 Task: For heading Arial Rounded MT Bold with Underline.  font size for heading26,  'Change the font style of data to'Browallia New.  and font size to 18,  Change the alignment of both headline & data to Align middle & Align Text left.  In the sheet  Financial Worksheet Templatebook
Action: Mouse moved to (92, 121)
Screenshot: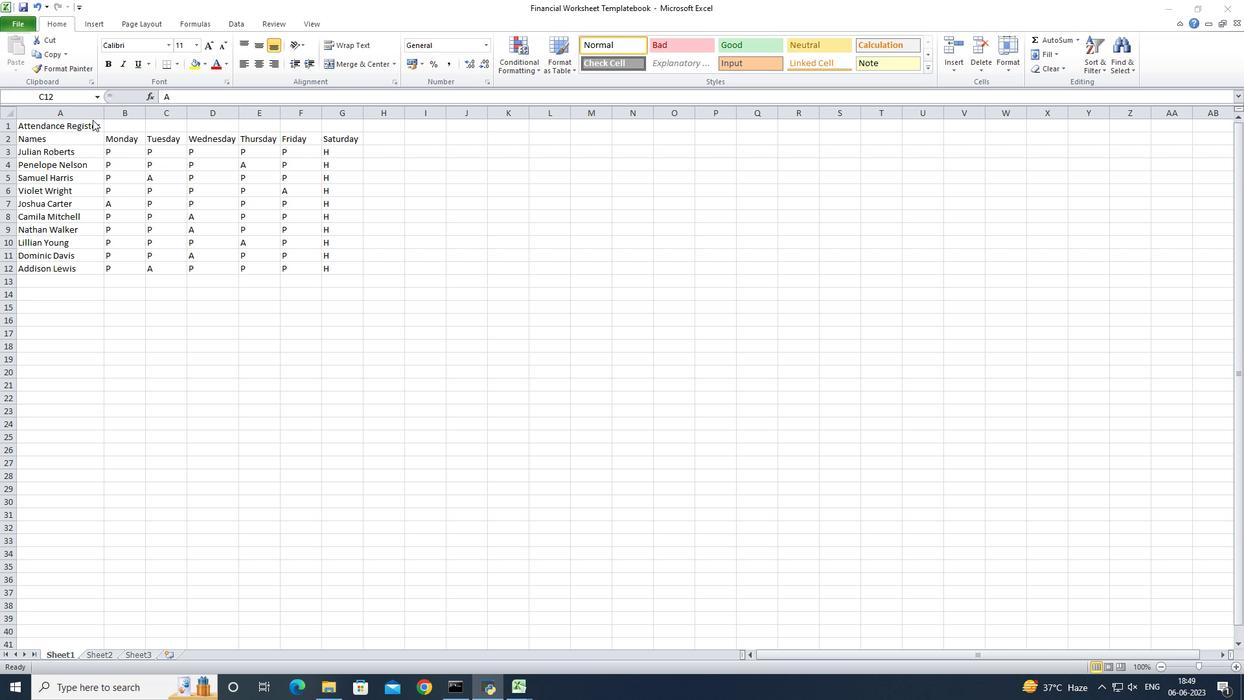 
Action: Mouse pressed left at (92, 121)
Screenshot: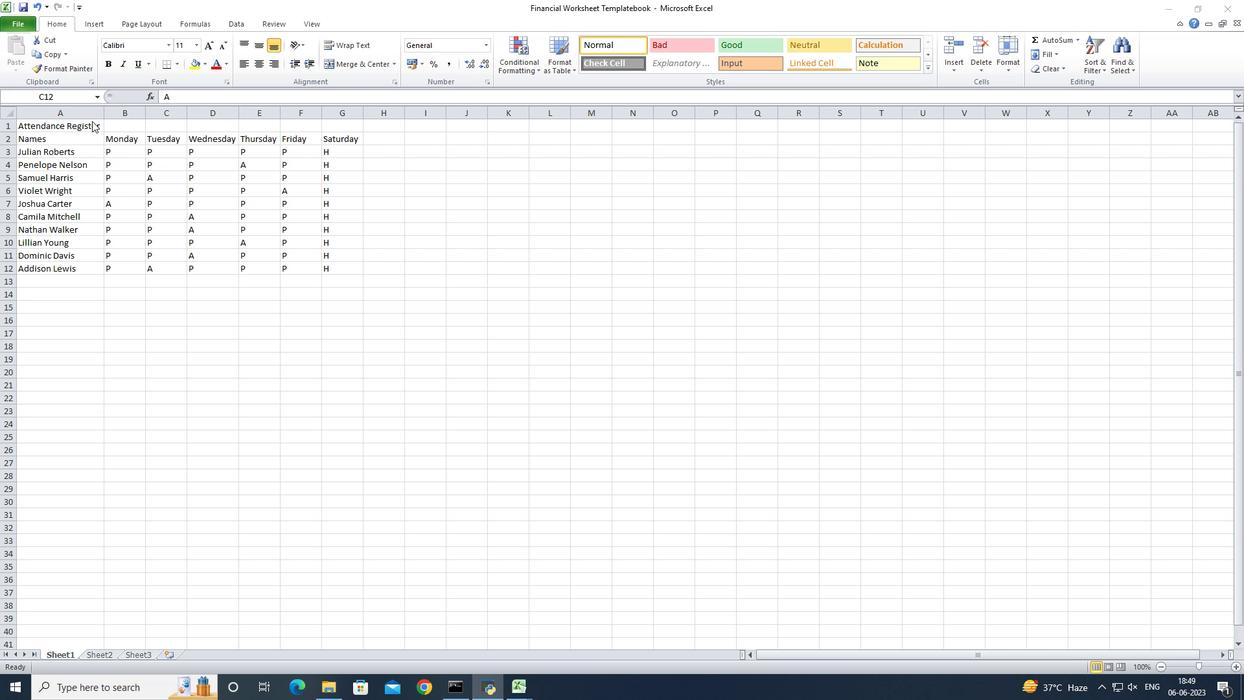 
Action: Mouse moved to (89, 125)
Screenshot: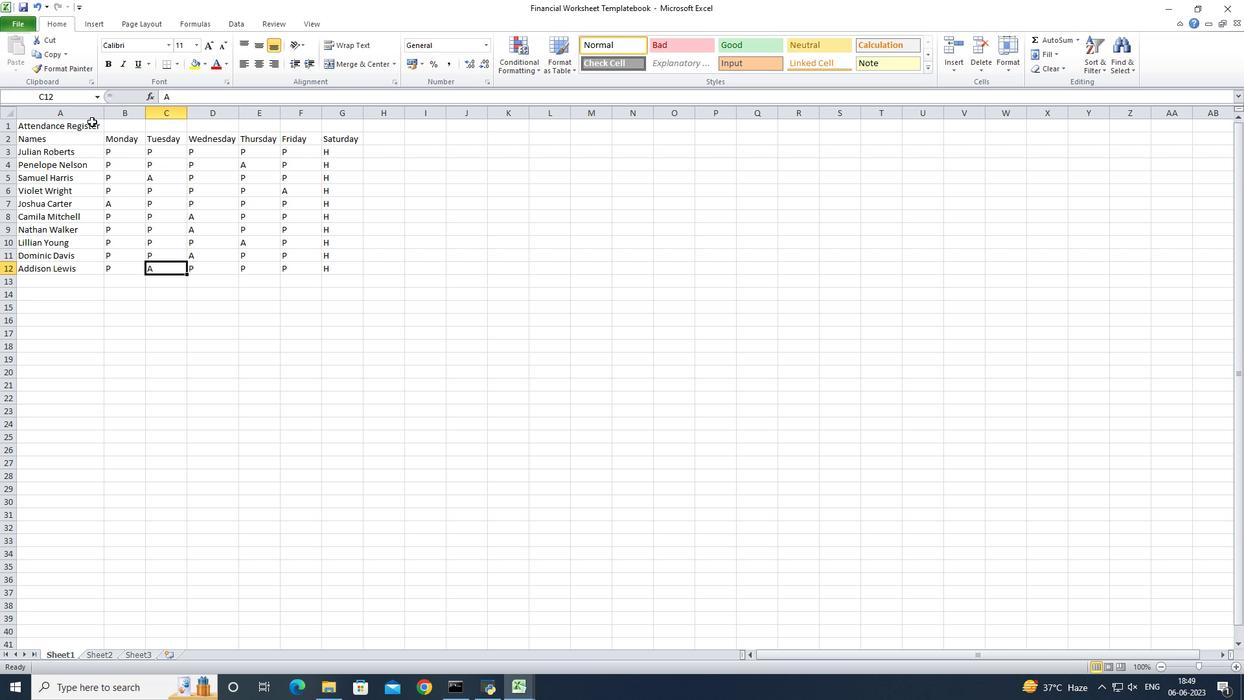 
Action: Mouse pressed left at (89, 125)
Screenshot: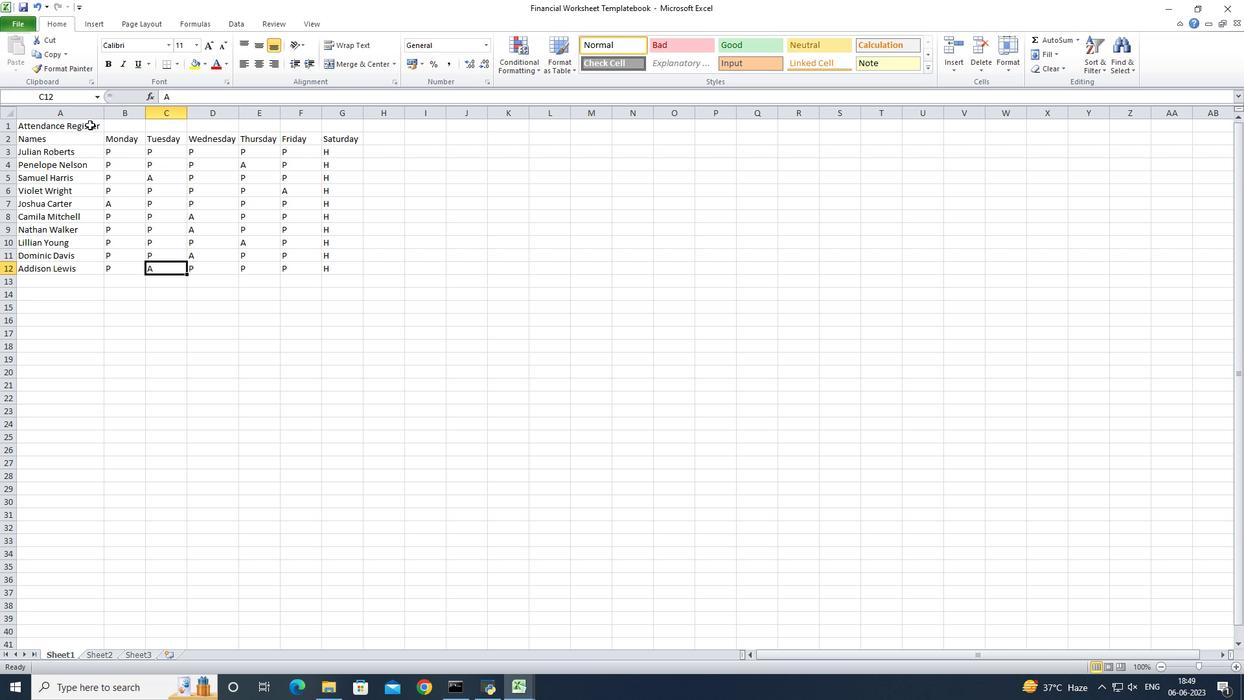 
Action: Mouse moved to (168, 47)
Screenshot: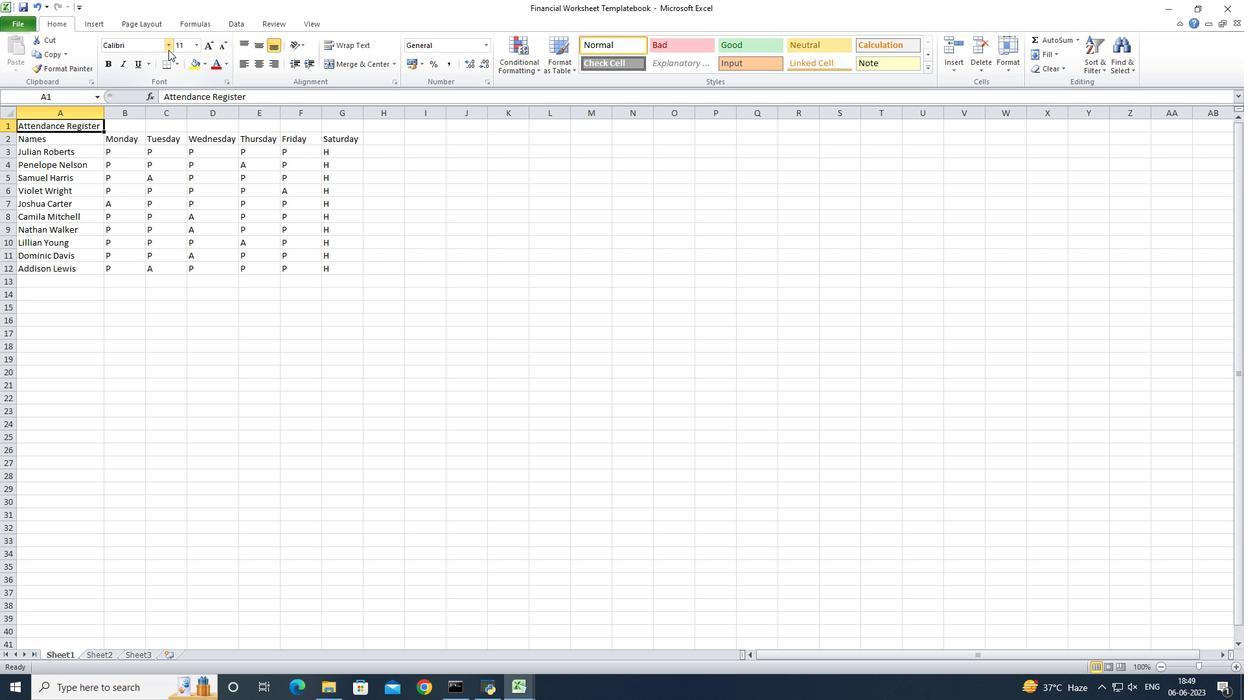 
Action: Mouse pressed left at (168, 47)
Screenshot: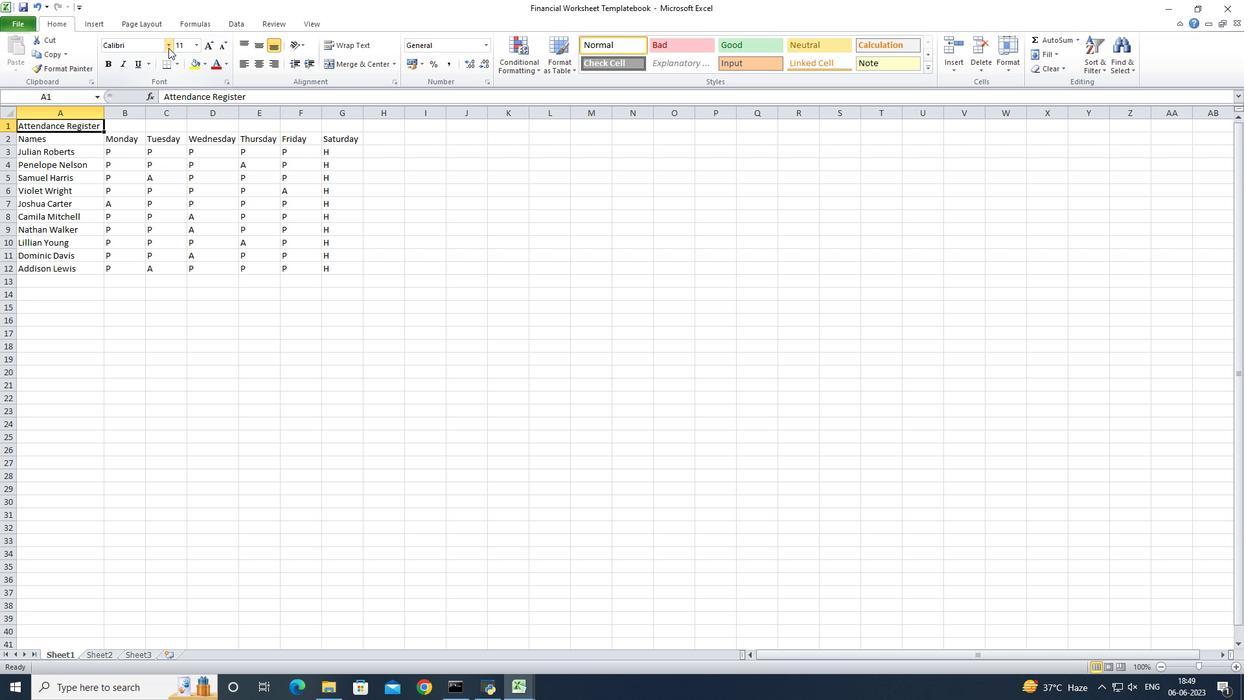 
Action: Mouse moved to (153, 239)
Screenshot: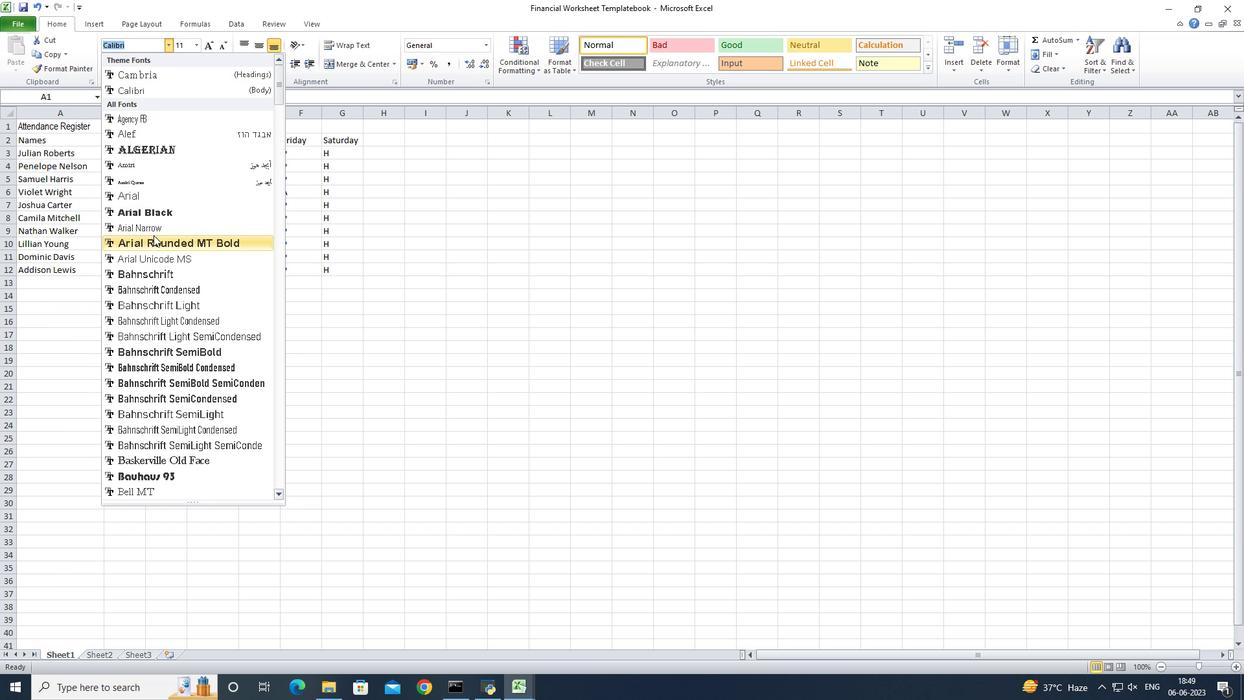 
Action: Mouse pressed left at (153, 239)
Screenshot: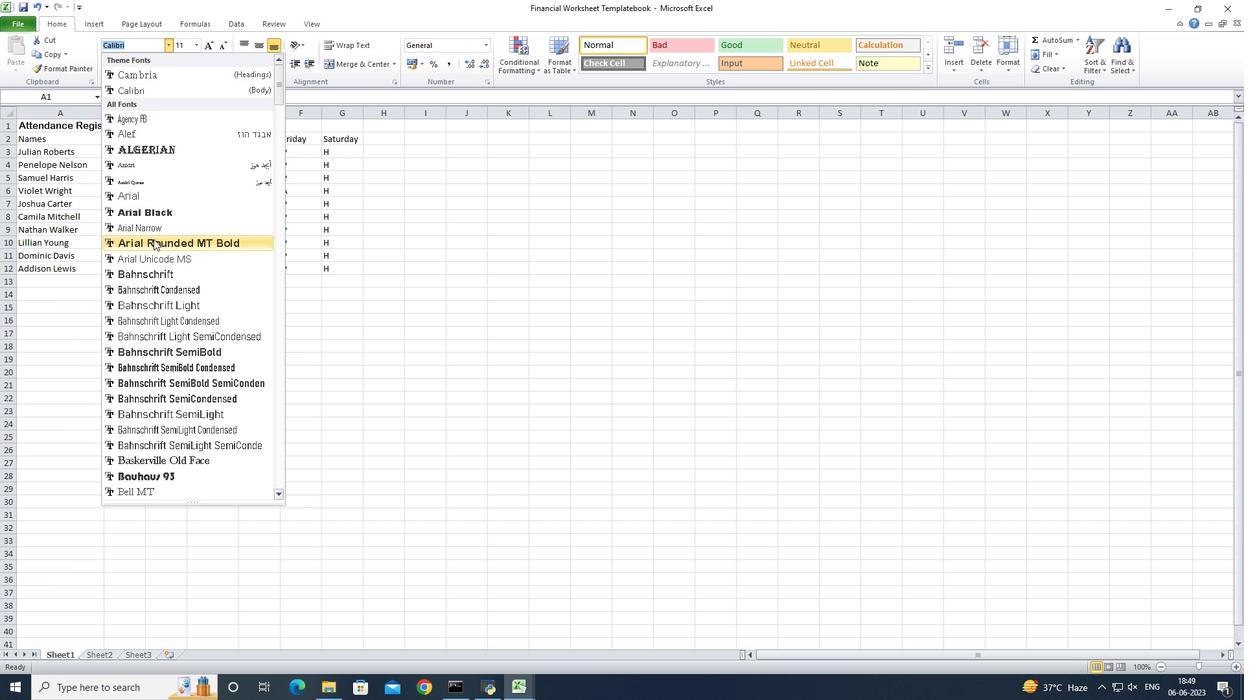 
Action: Mouse moved to (138, 67)
Screenshot: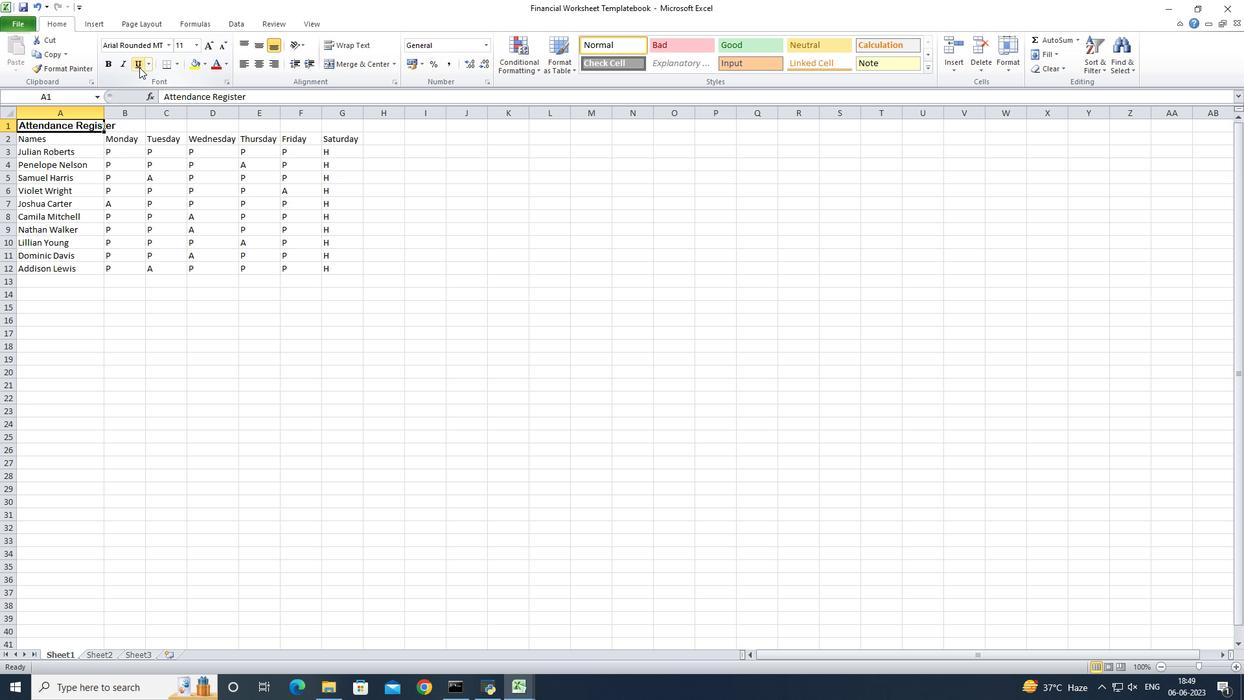 
Action: Mouse pressed left at (138, 67)
Screenshot: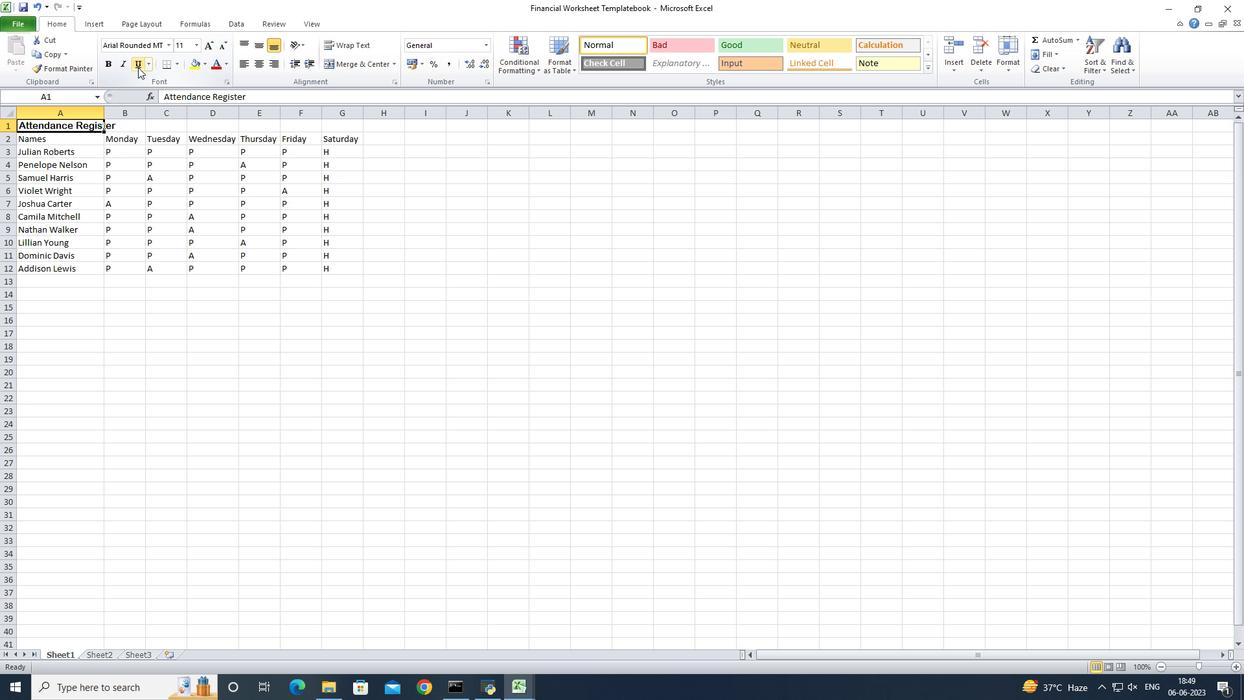 
Action: Mouse moved to (198, 46)
Screenshot: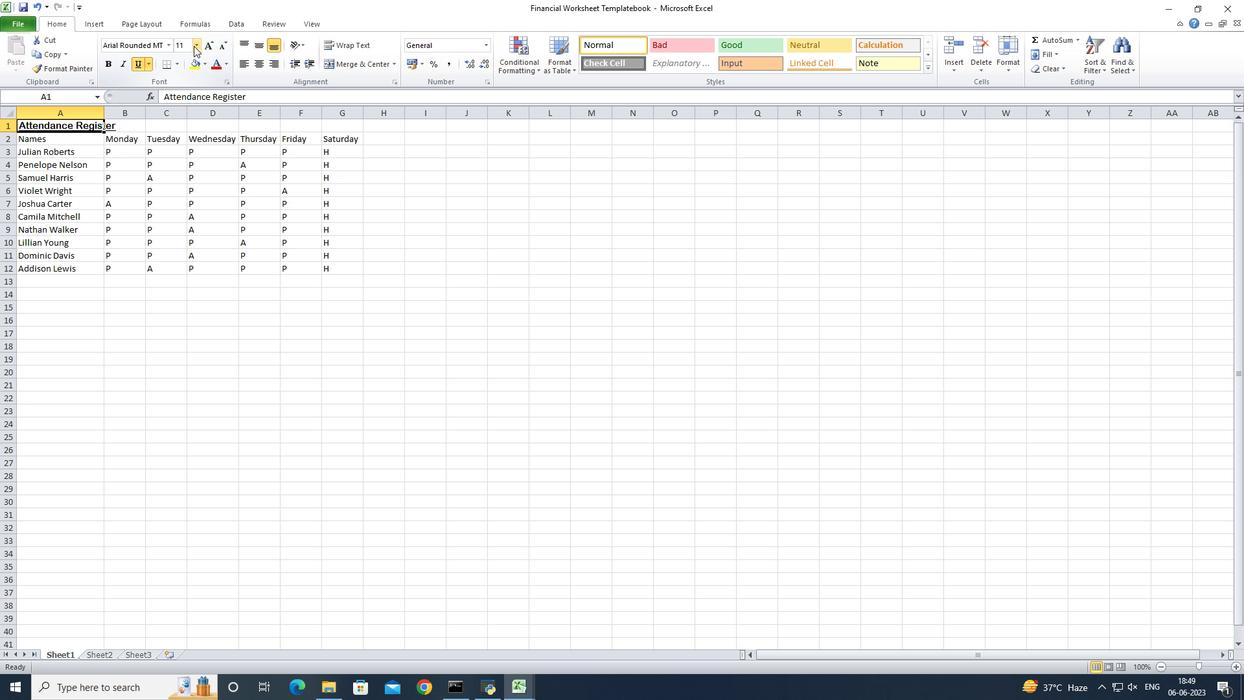 
Action: Mouse pressed left at (198, 46)
Screenshot: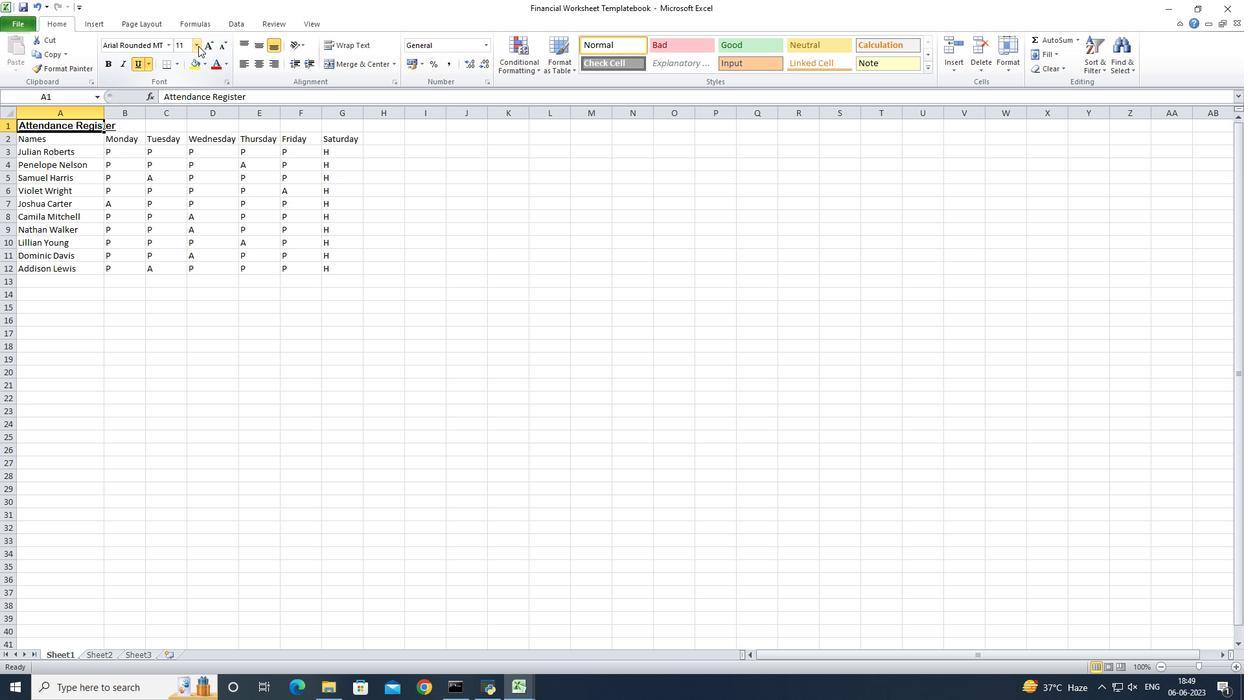 
Action: Mouse moved to (177, 178)
Screenshot: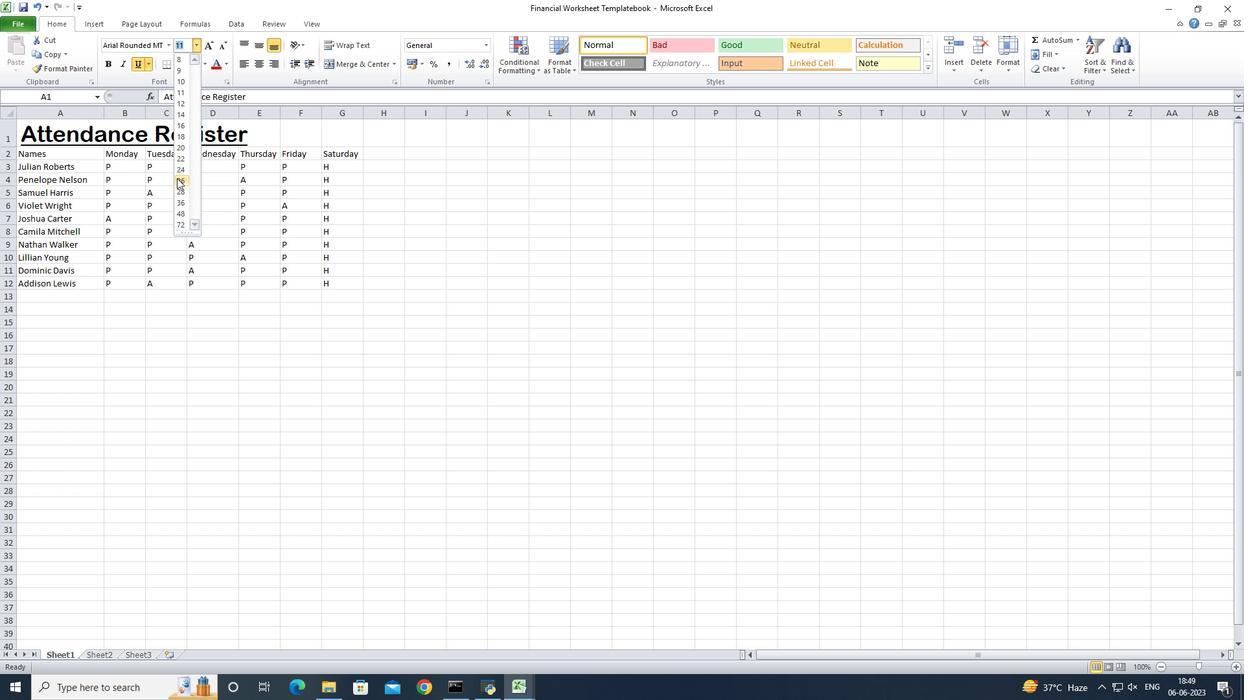 
Action: Mouse pressed left at (177, 178)
Screenshot: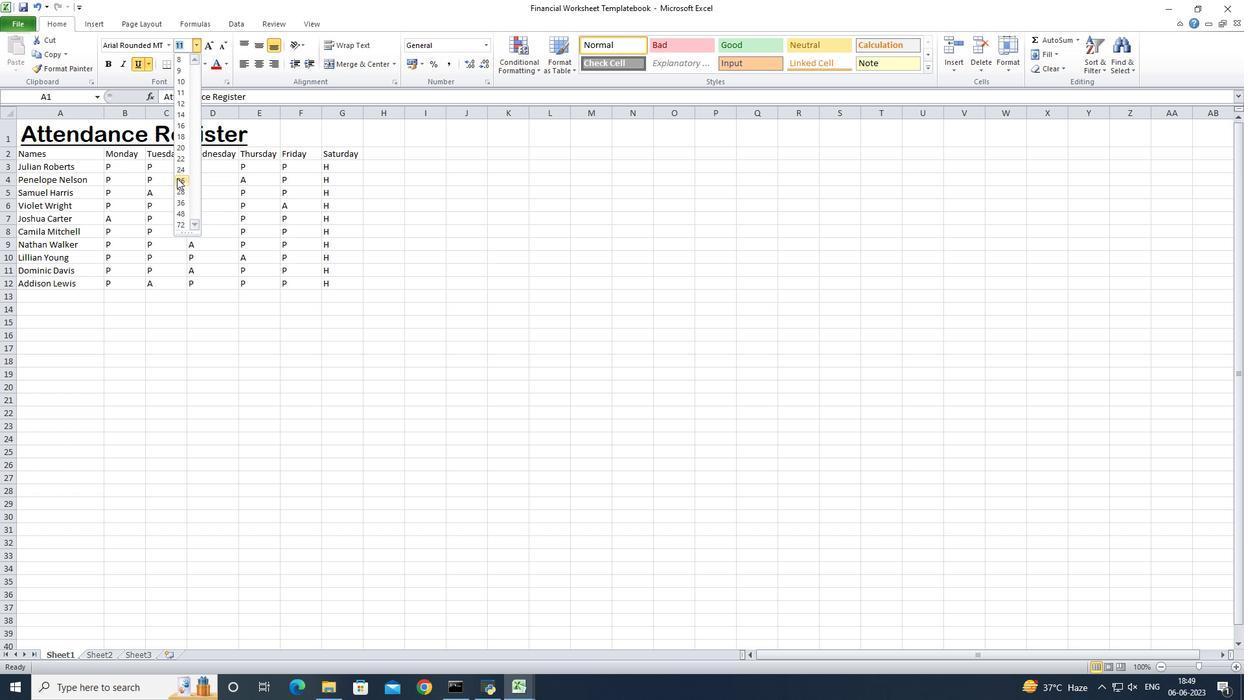 
Action: Mouse moved to (42, 156)
Screenshot: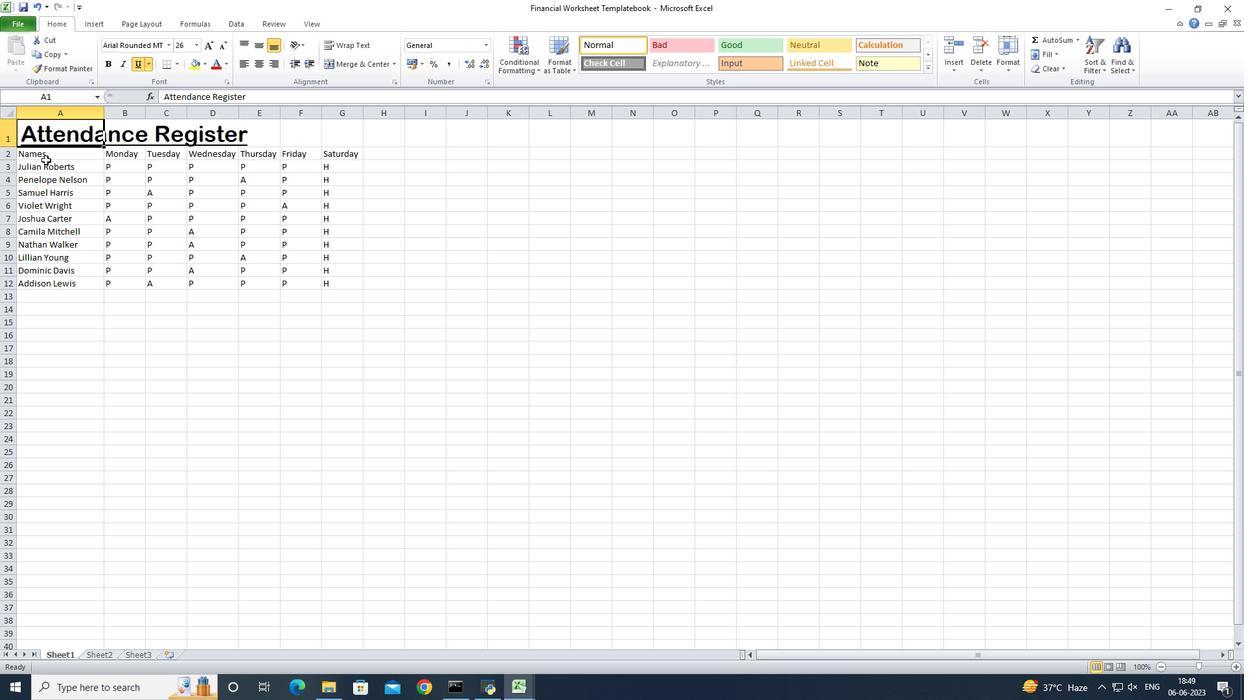 
Action: Mouse pressed left at (42, 156)
Screenshot: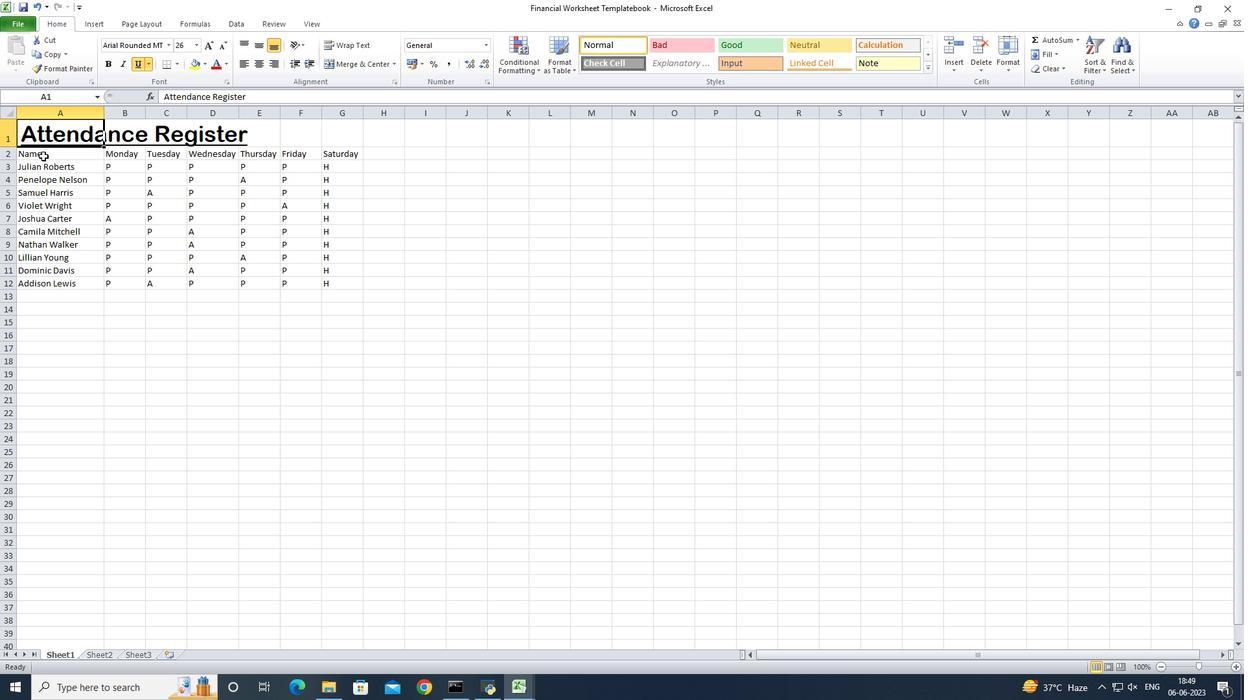 
Action: Mouse moved to (130, 37)
Screenshot: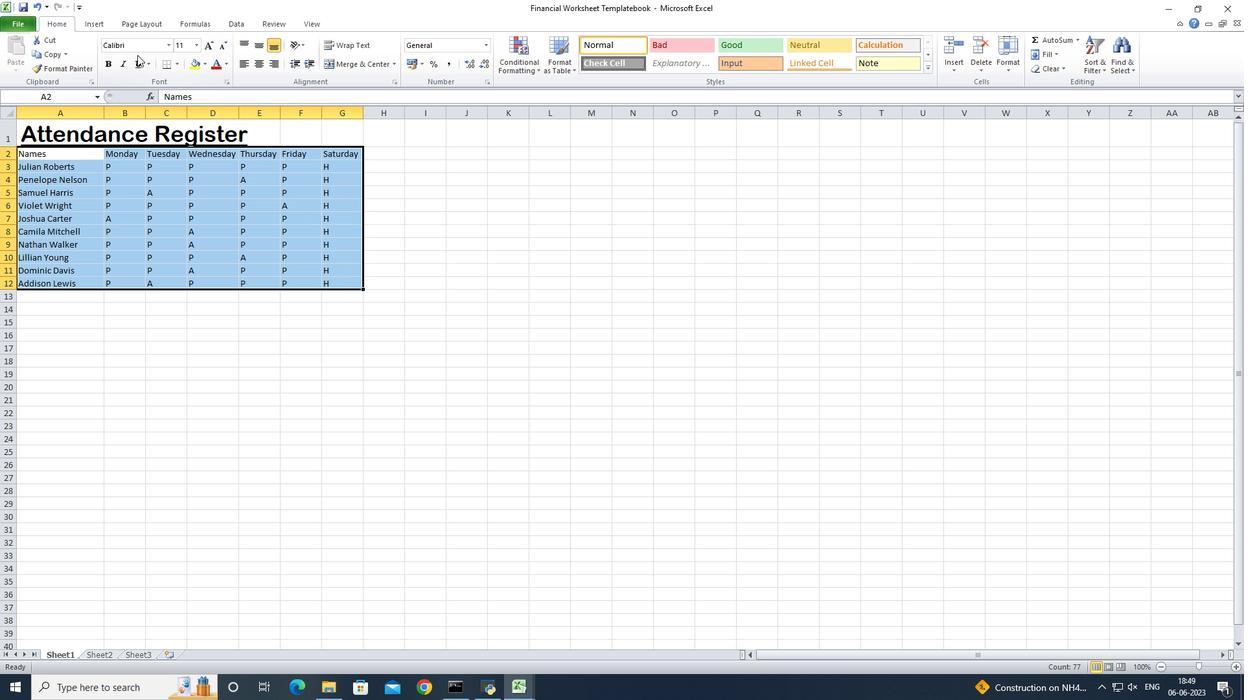 
Action: Mouse pressed left at (130, 37)
Screenshot: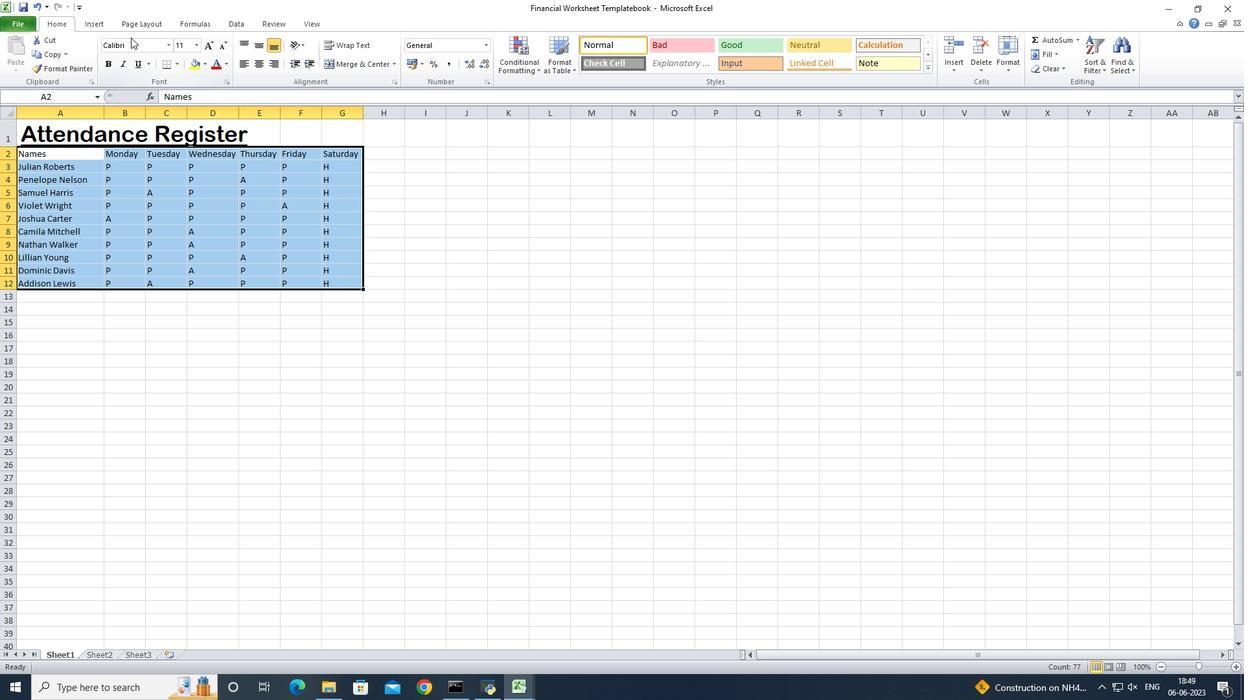 
Action: Mouse moved to (132, 42)
Screenshot: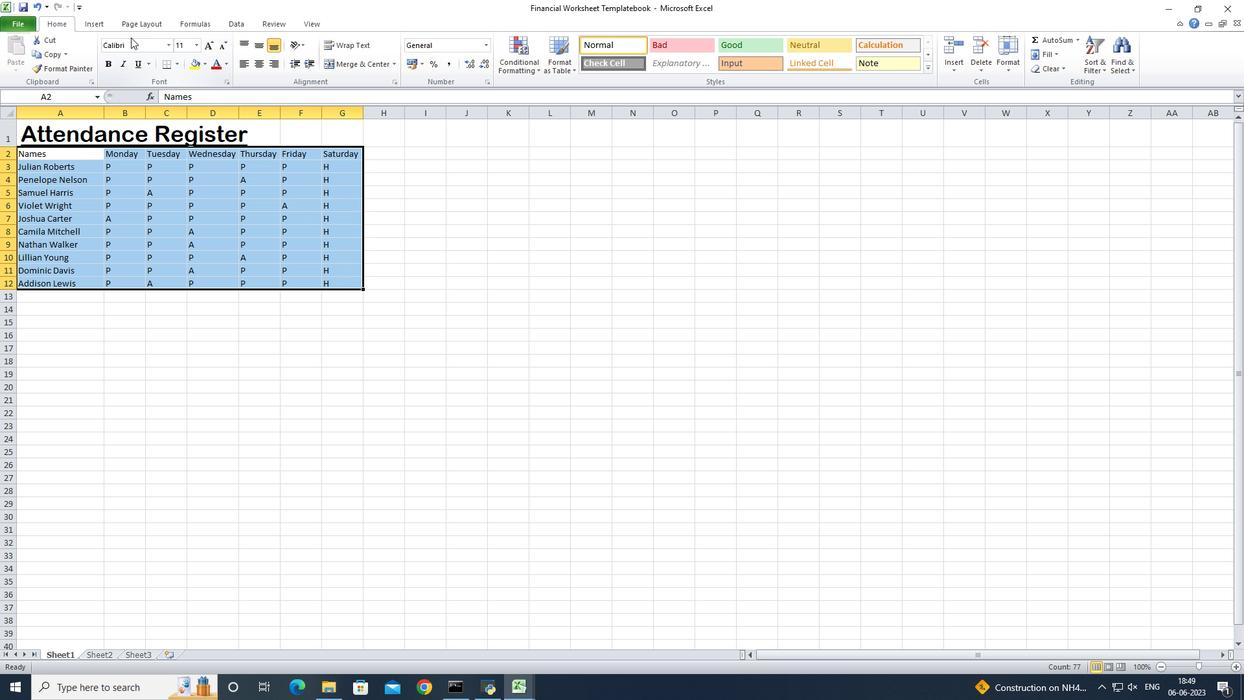 
Action: Mouse pressed left at (132, 42)
Screenshot: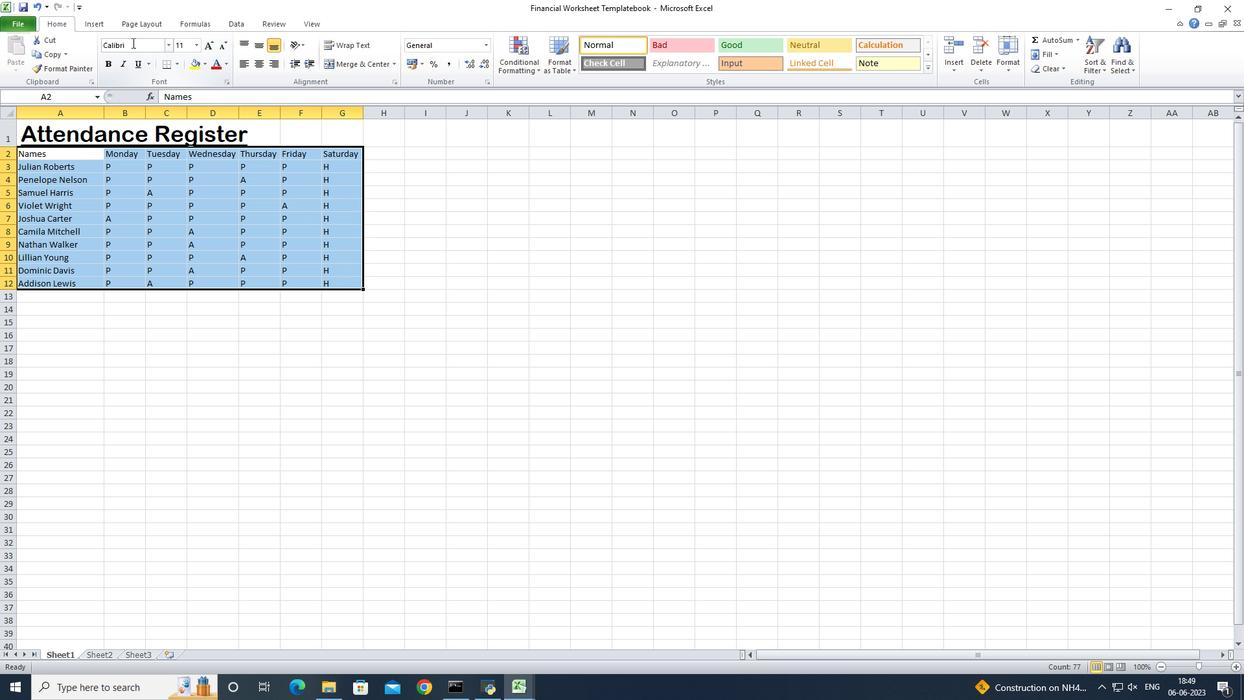 
Action: Key pressed browallia<Key.space>new<Key.enter>
Screenshot: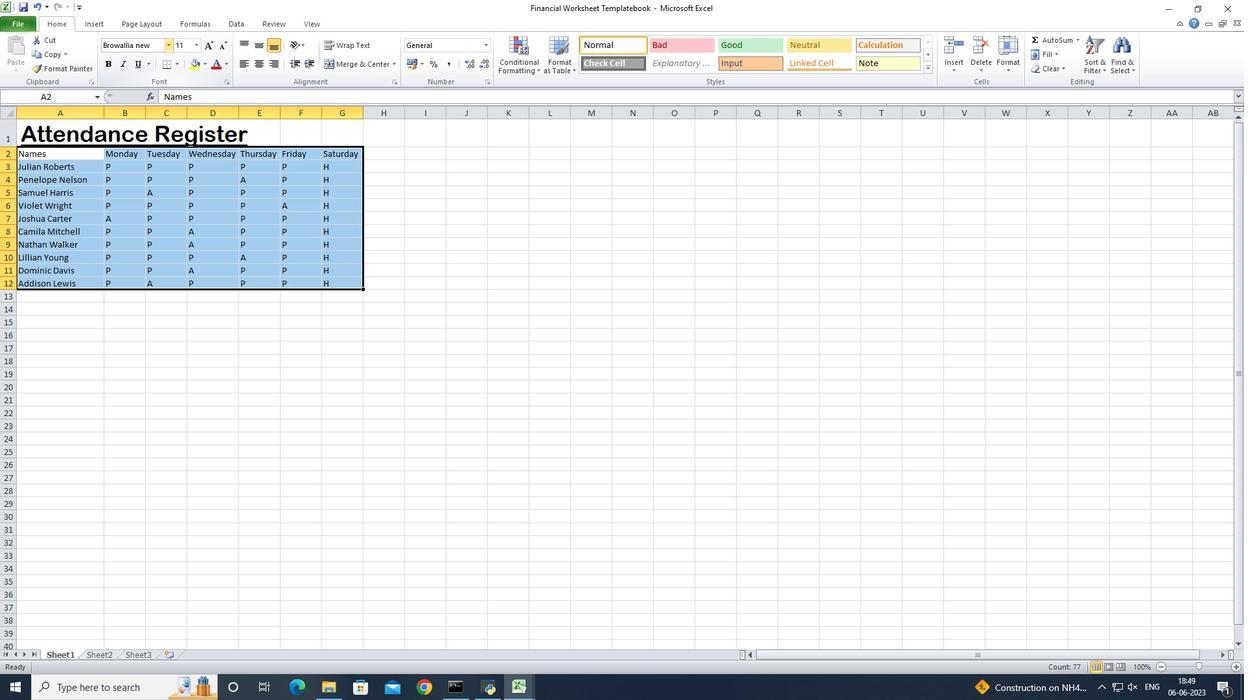 
Action: Mouse moved to (199, 46)
Screenshot: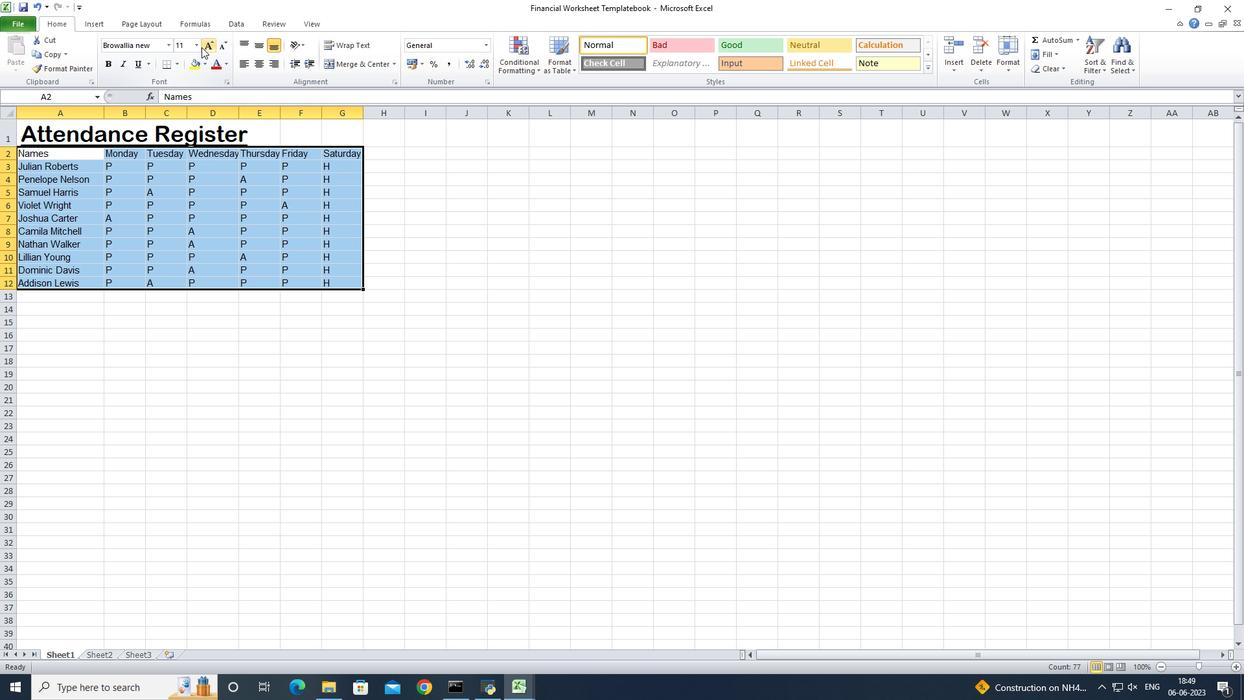 
Action: Mouse pressed left at (199, 46)
Screenshot: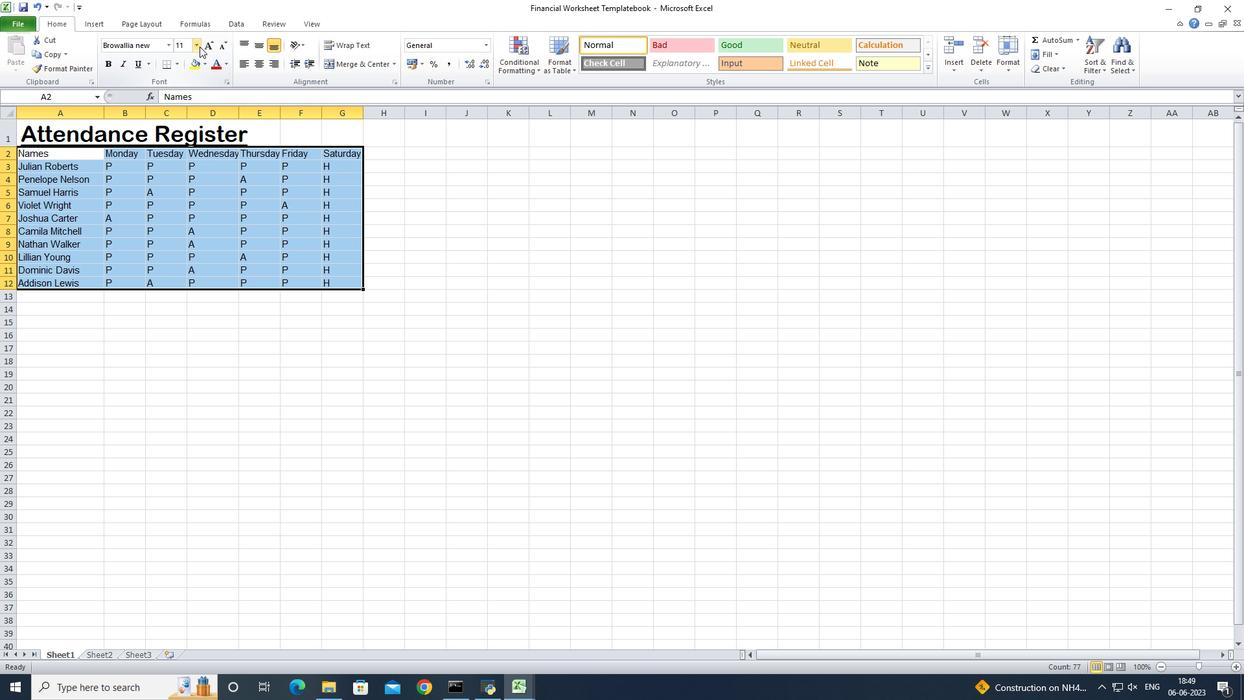 
Action: Mouse moved to (183, 136)
Screenshot: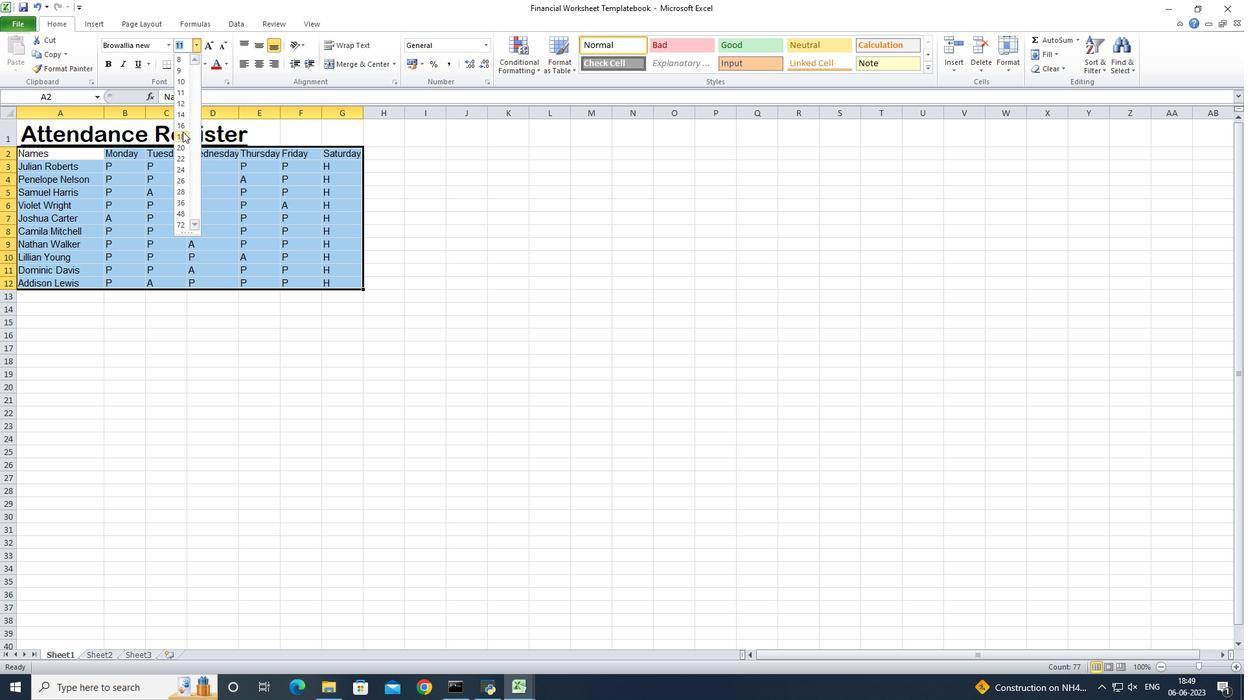 
Action: Mouse pressed left at (183, 136)
Screenshot: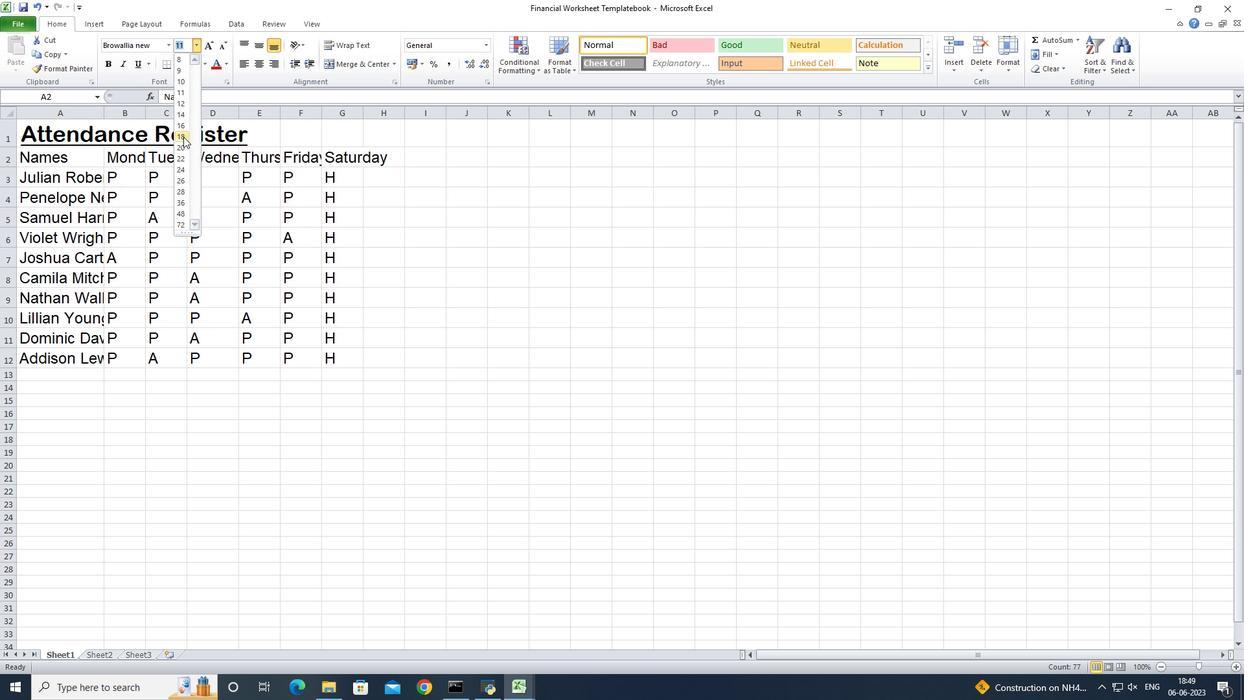 
Action: Mouse moved to (80, 127)
Screenshot: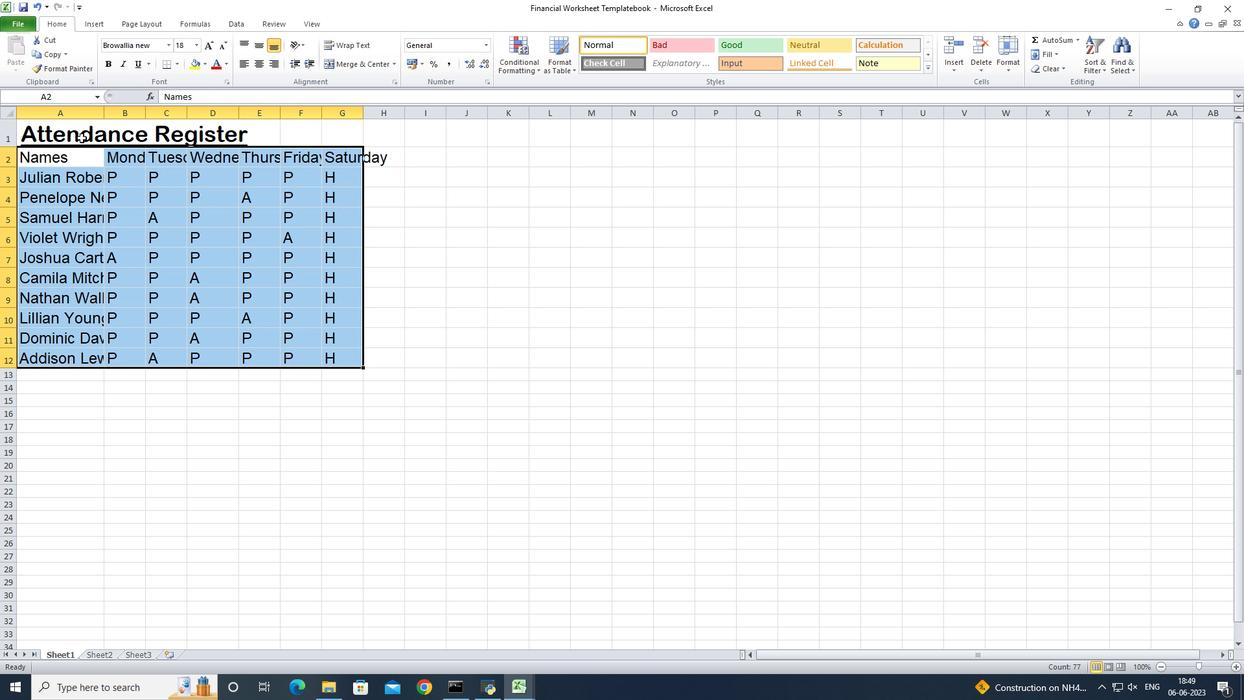 
Action: Mouse pressed left at (80, 127)
Screenshot: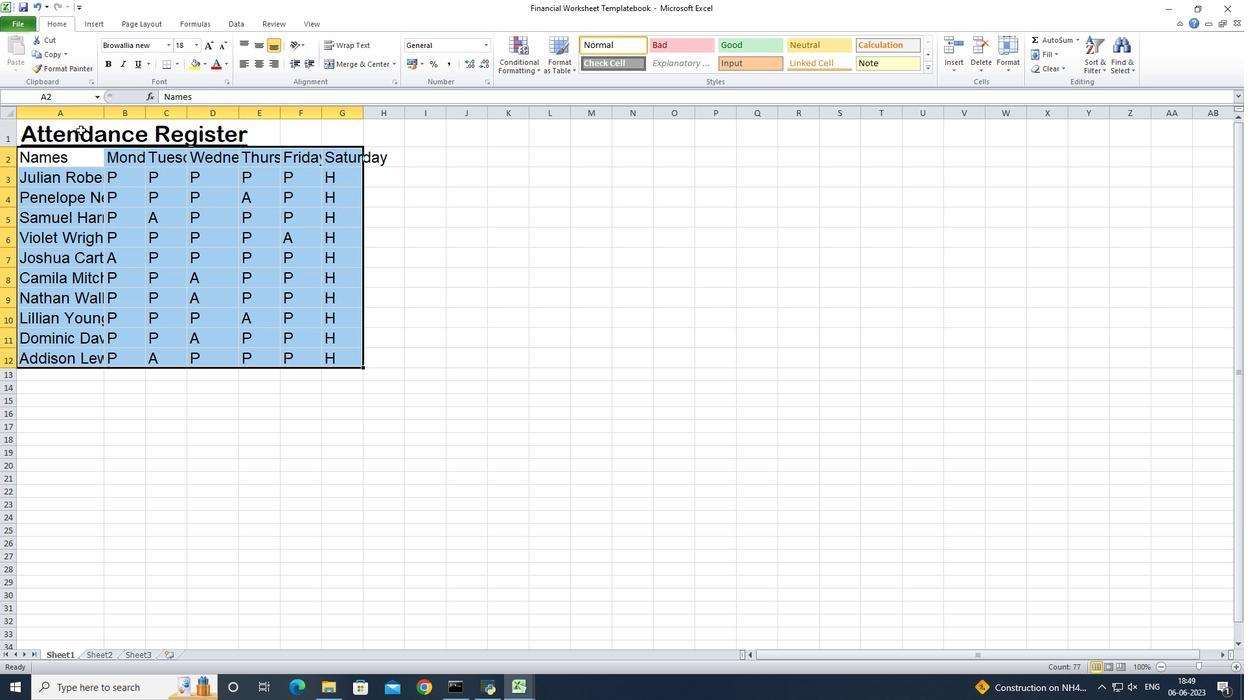 
Action: Mouse moved to (256, 46)
Screenshot: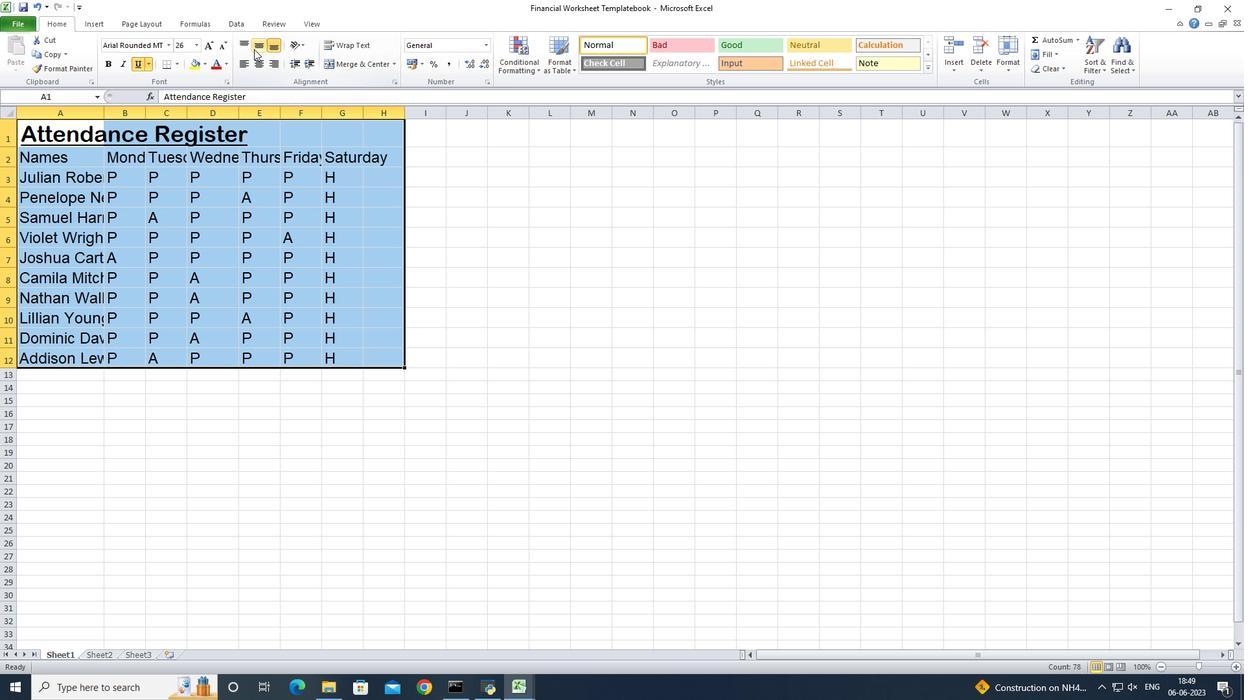 
Action: Mouse pressed left at (256, 46)
Screenshot: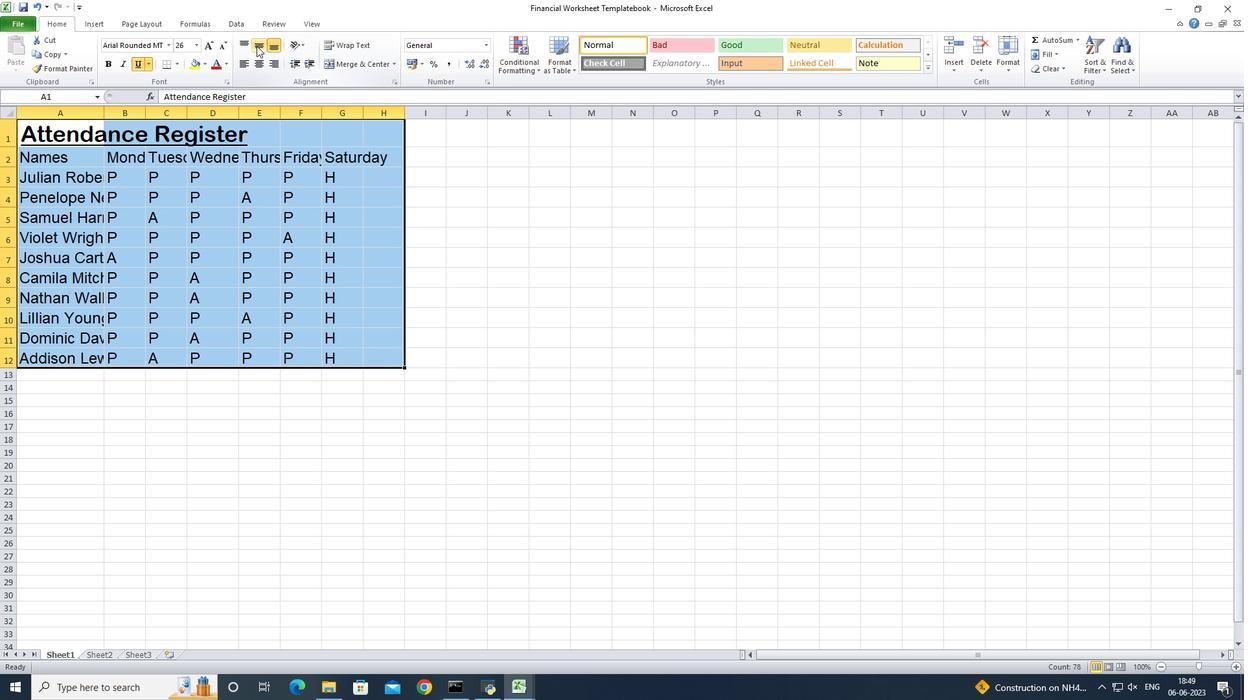 
Action: Mouse moved to (243, 59)
Screenshot: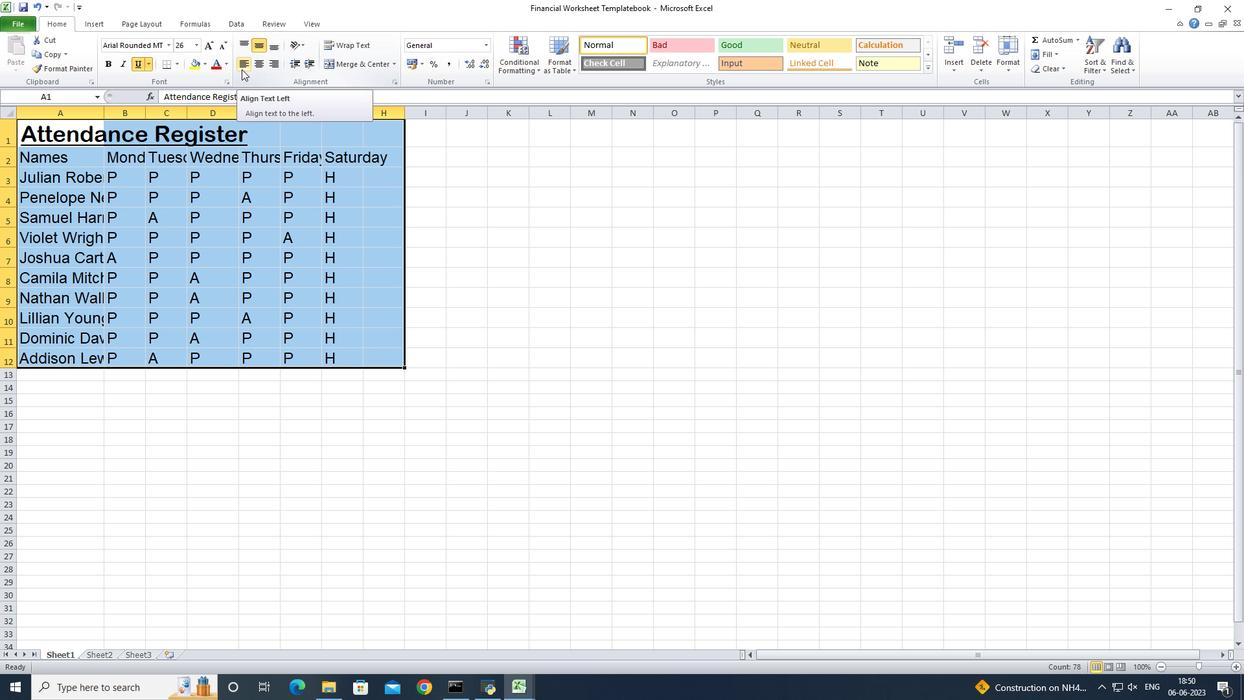 
Action: Mouse pressed left at (243, 59)
Screenshot: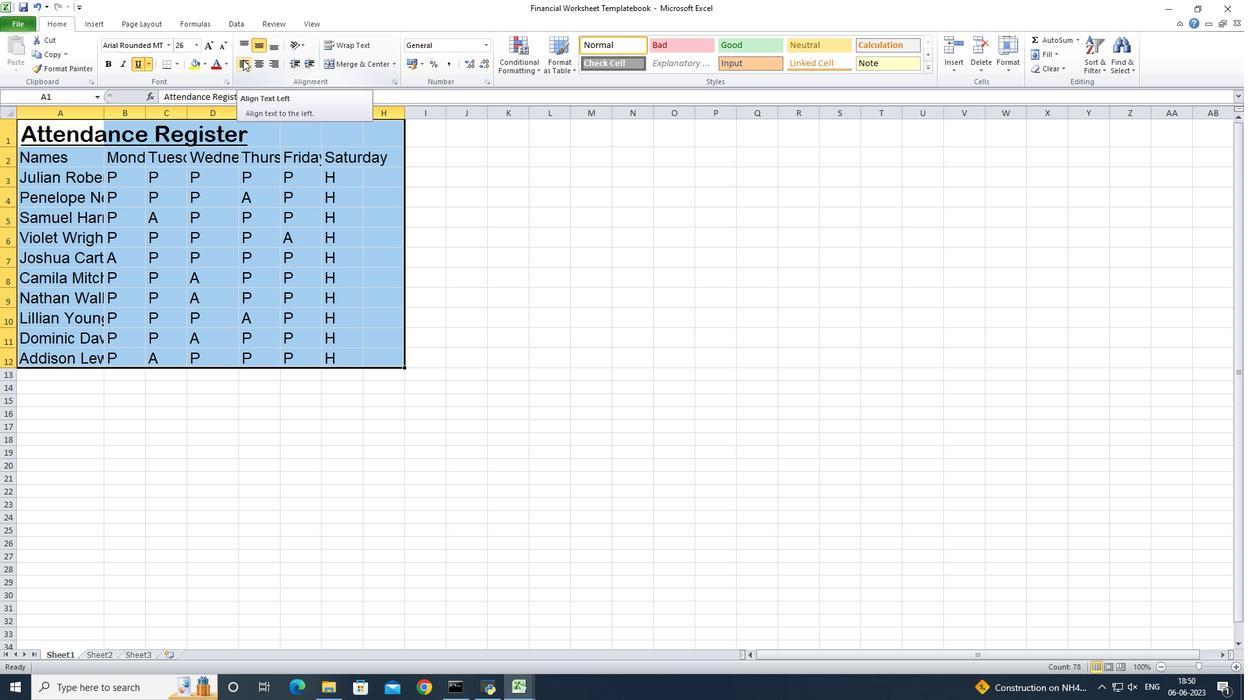 
Action: Mouse moved to (105, 105)
Screenshot: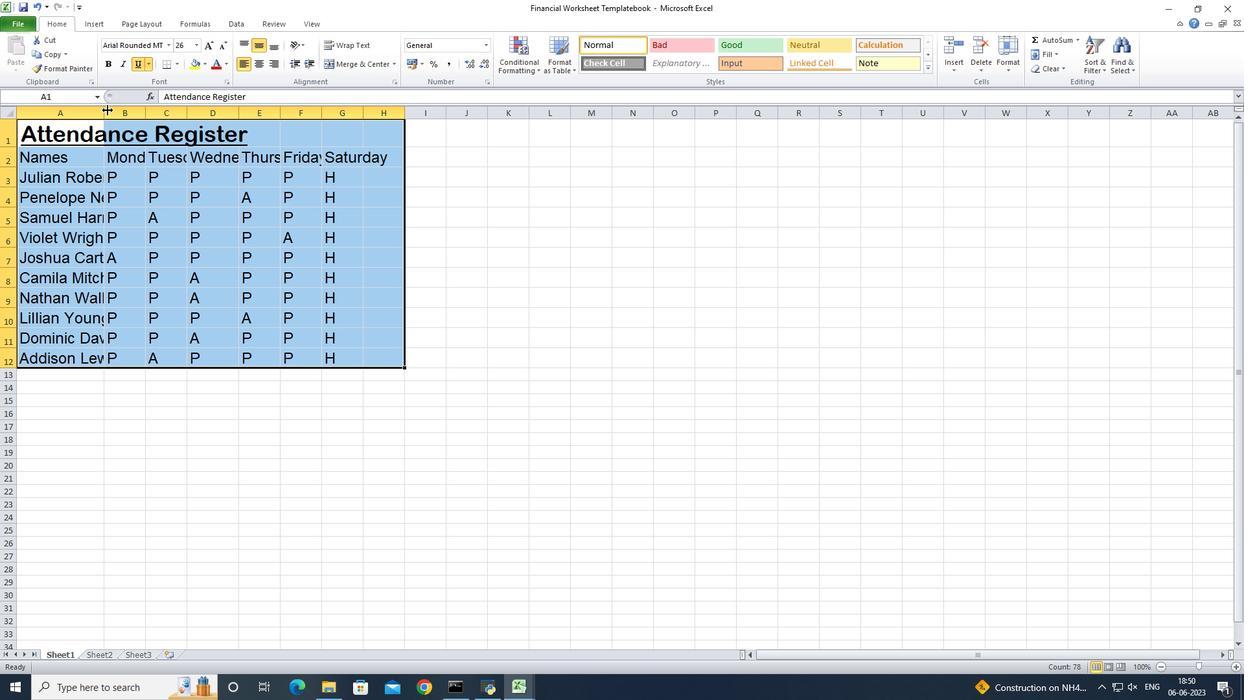 
Action: Mouse pressed left at (105, 105)
Screenshot: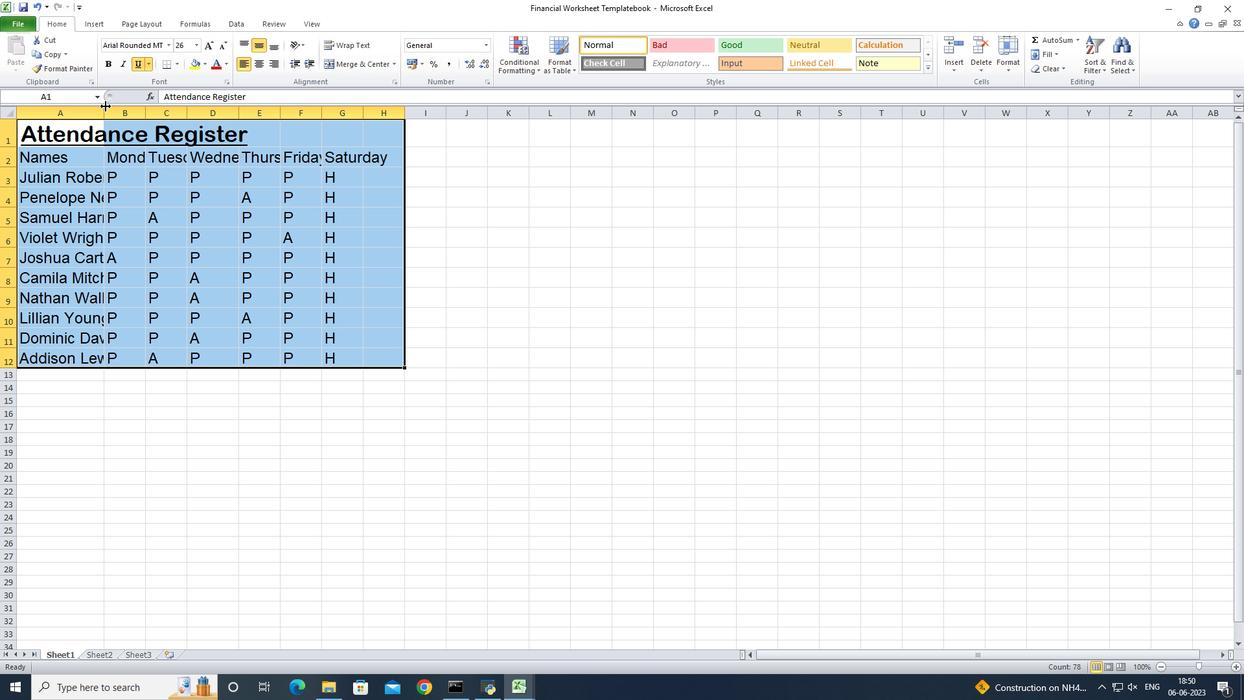 
Action: Mouse moved to (103, 105)
Screenshot: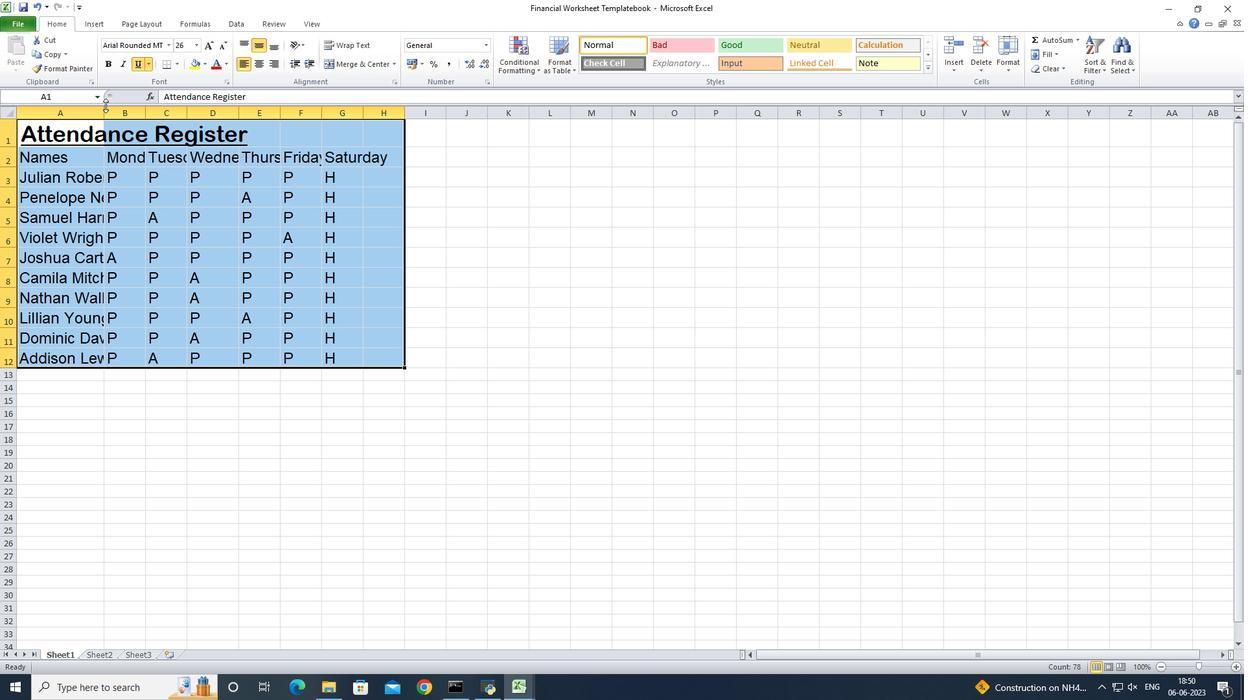 
Action: Mouse pressed left at (103, 105)
Screenshot: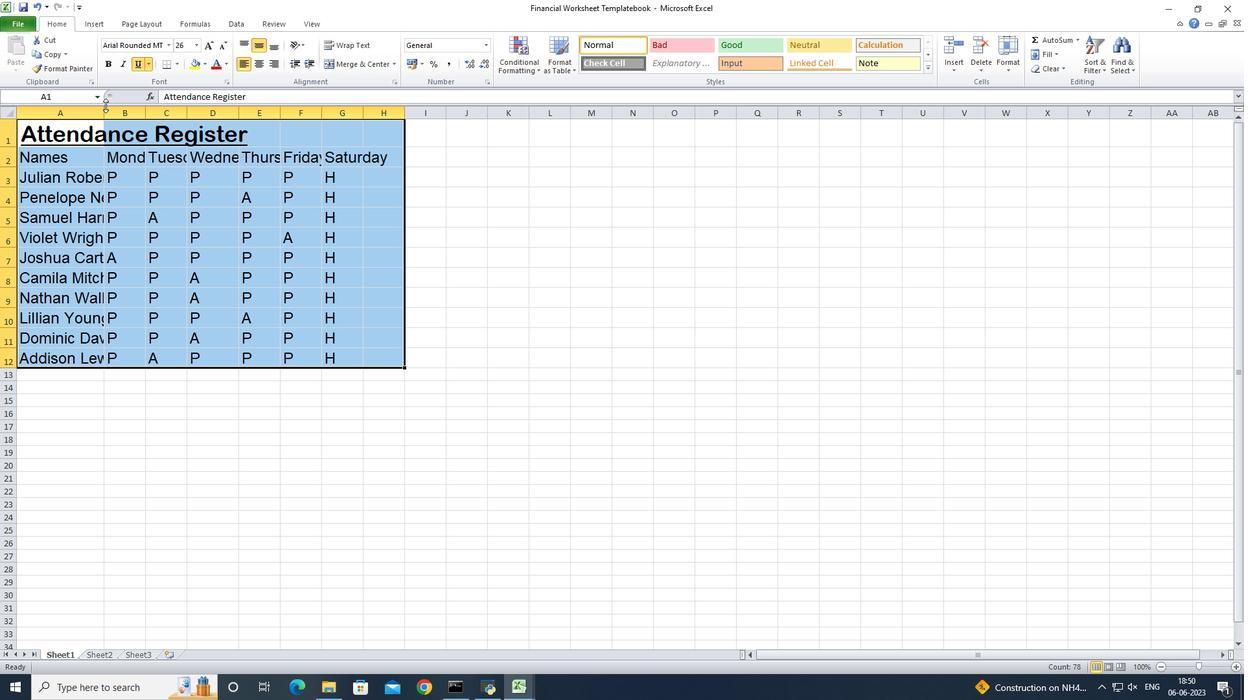
Action: Mouse moved to (105, 111)
Screenshot: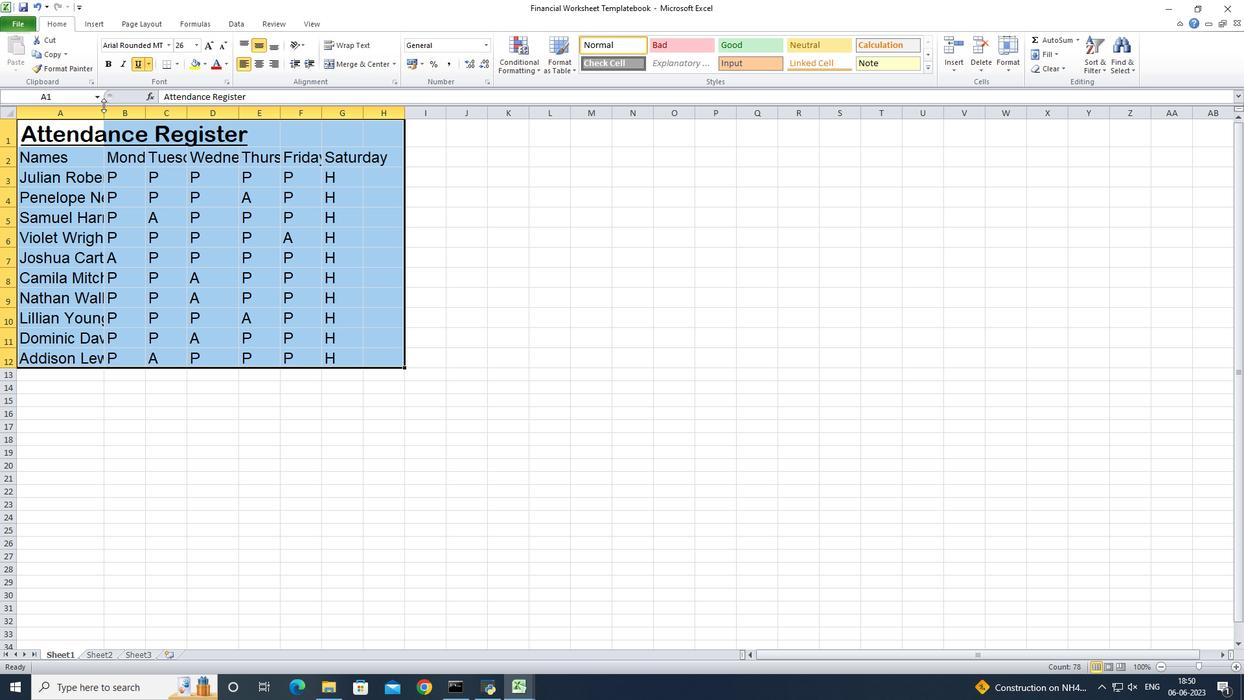 
Action: Mouse pressed left at (105, 111)
Screenshot: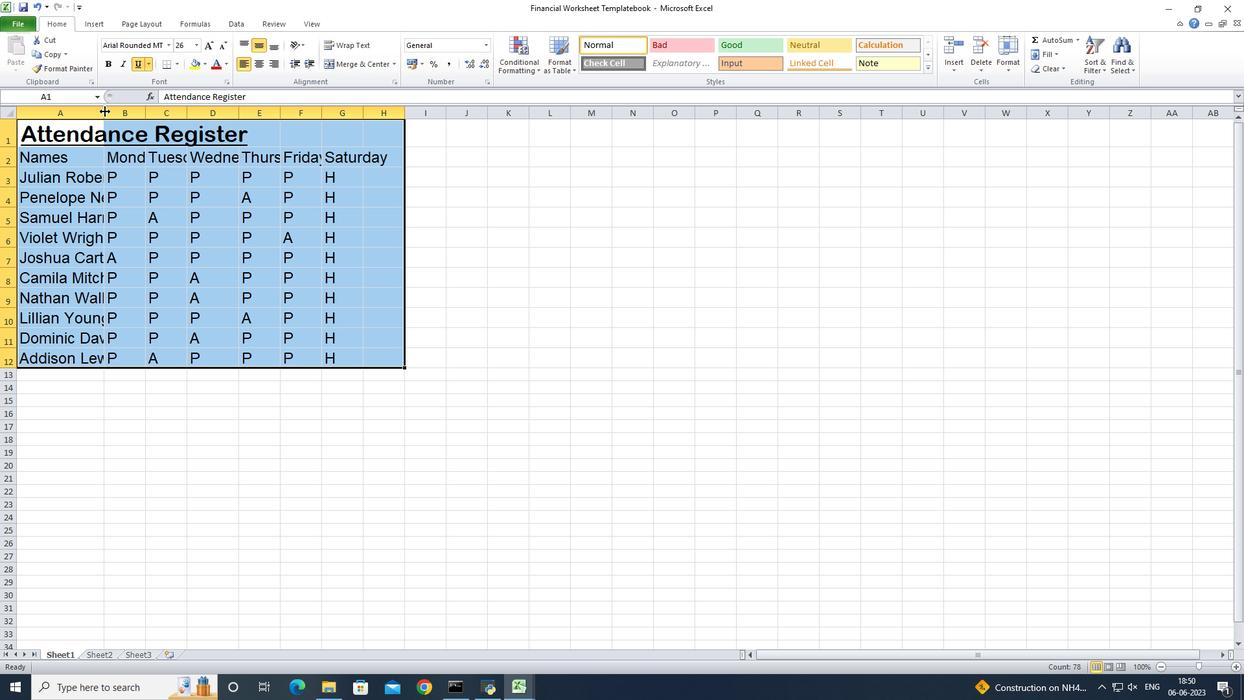 
Action: Mouse pressed left at (105, 111)
Screenshot: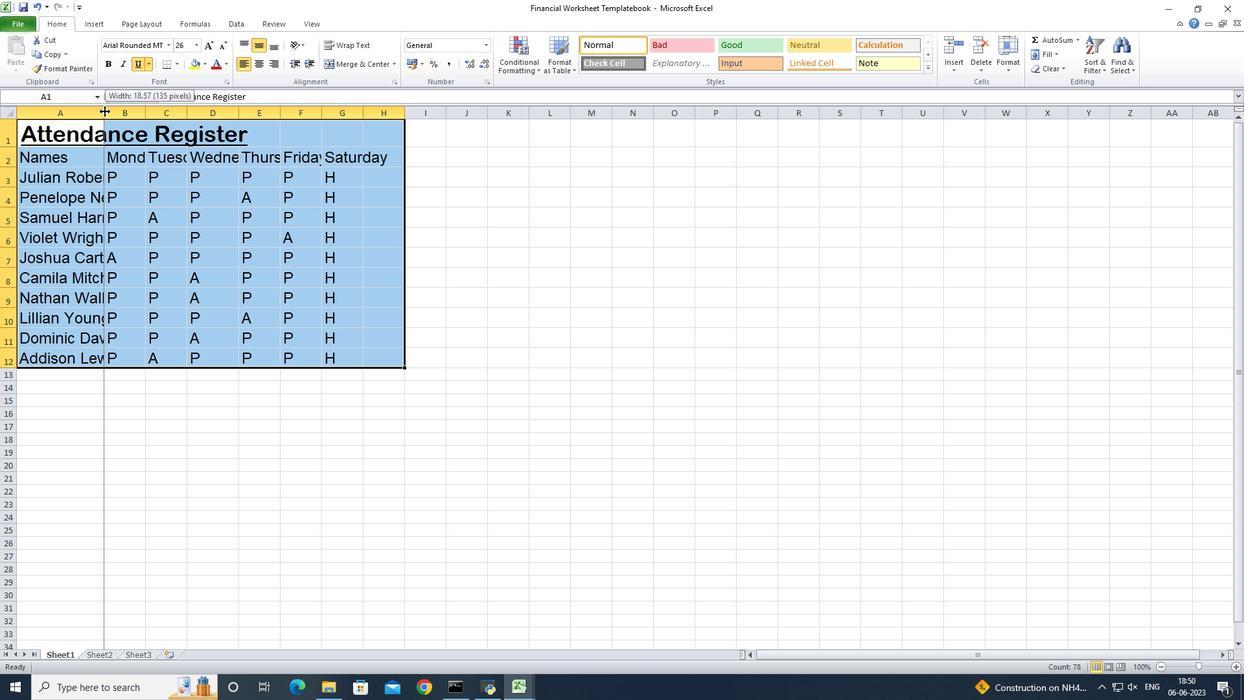
Action: Mouse moved to (301, 116)
Screenshot: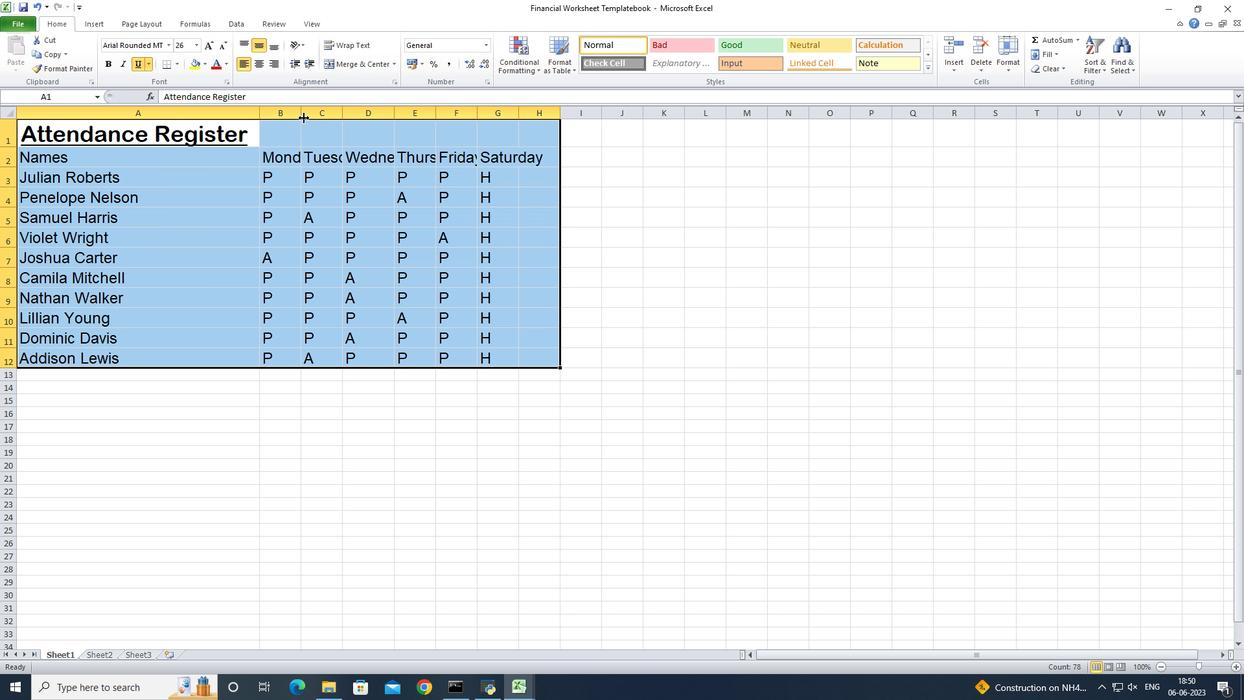 
Action: Mouse pressed left at (301, 116)
Screenshot: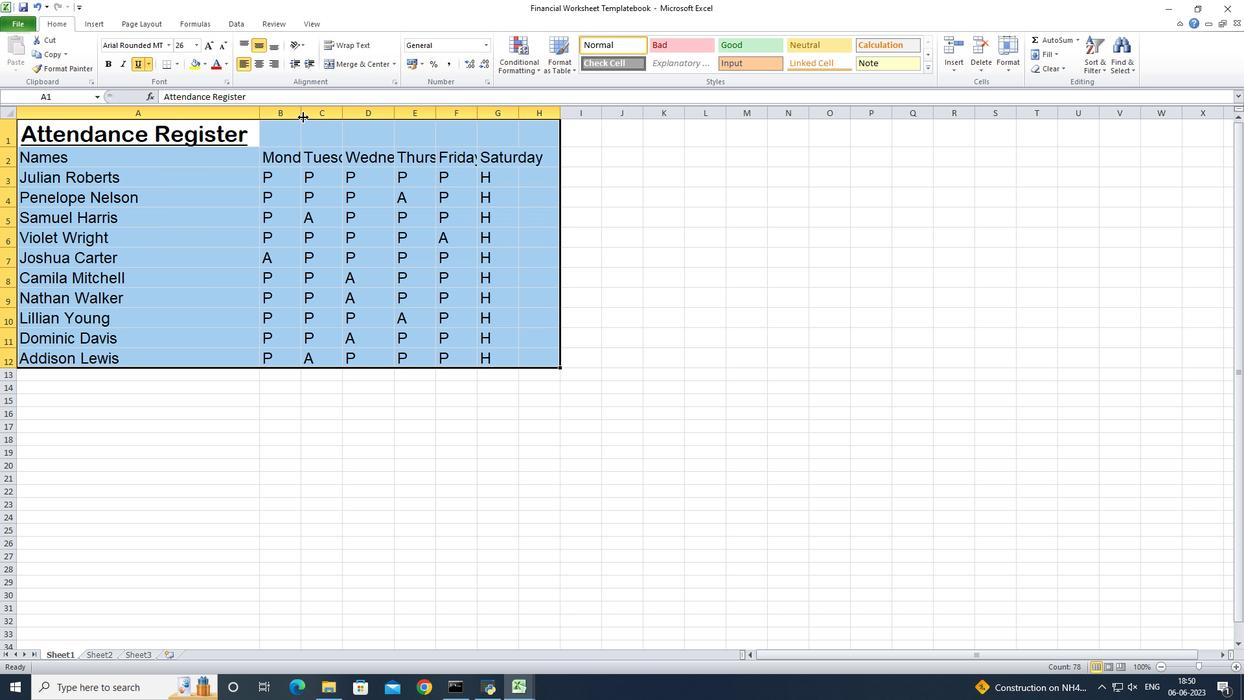
Action: Mouse pressed left at (301, 116)
Screenshot: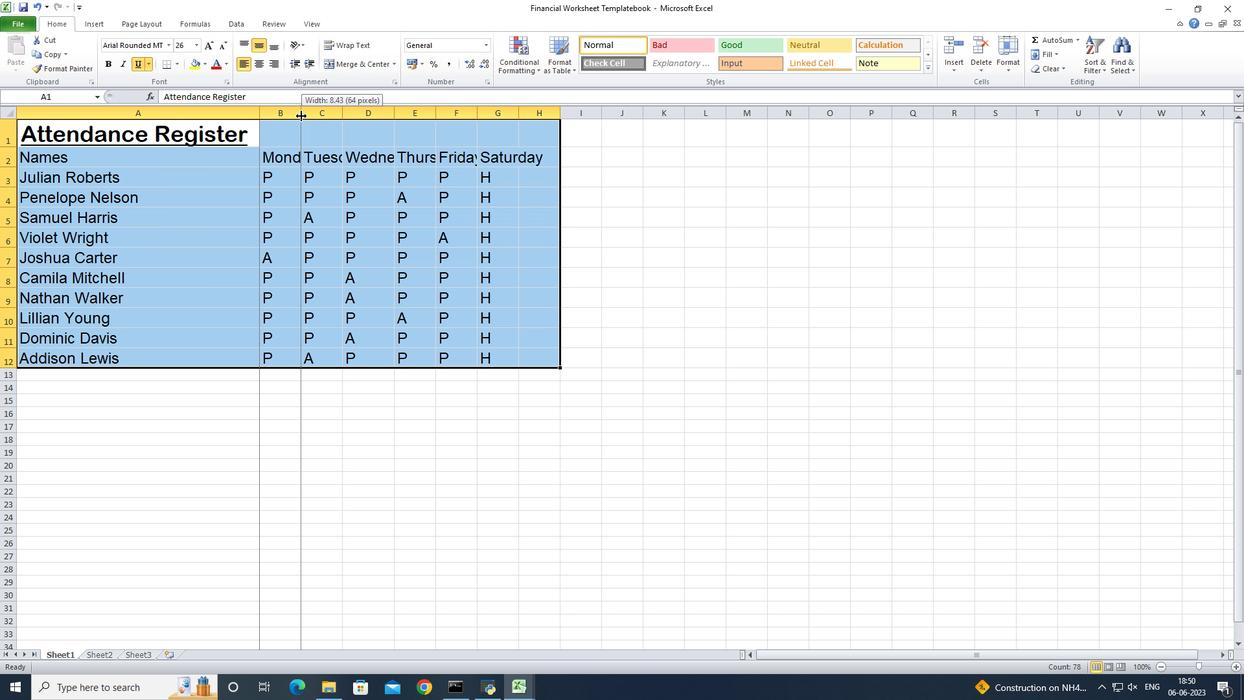 
Action: Mouse moved to (370, 116)
Screenshot: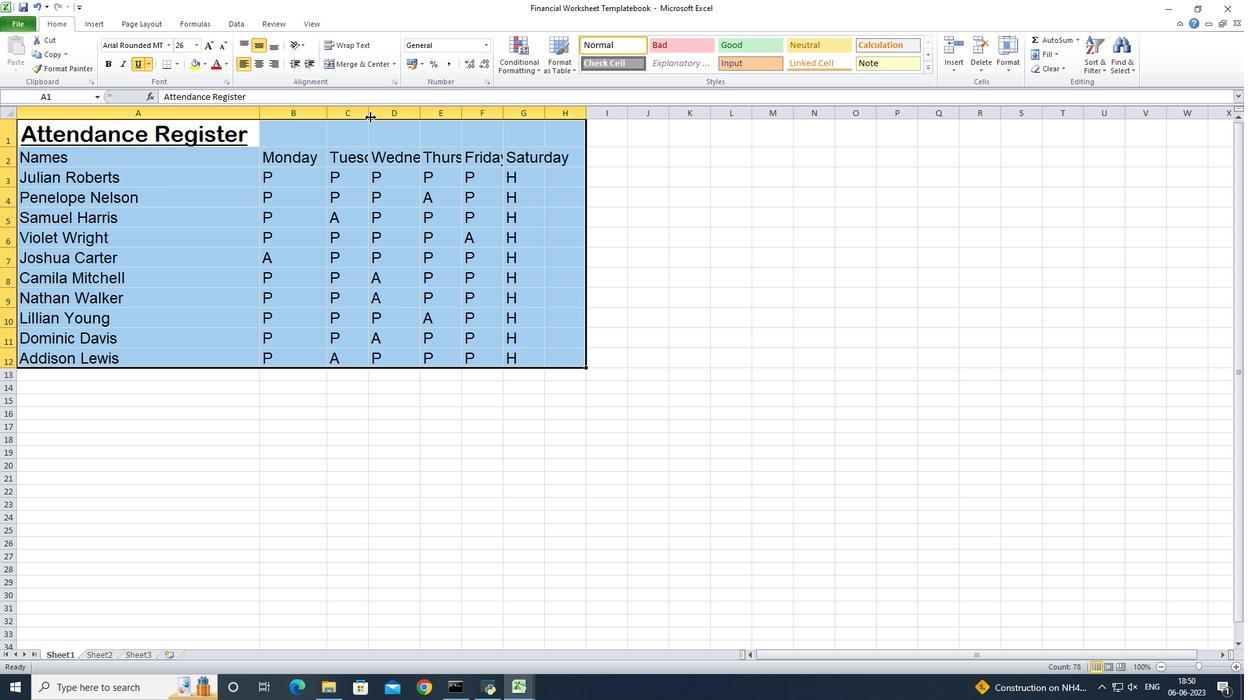 
Action: Mouse pressed left at (370, 116)
Screenshot: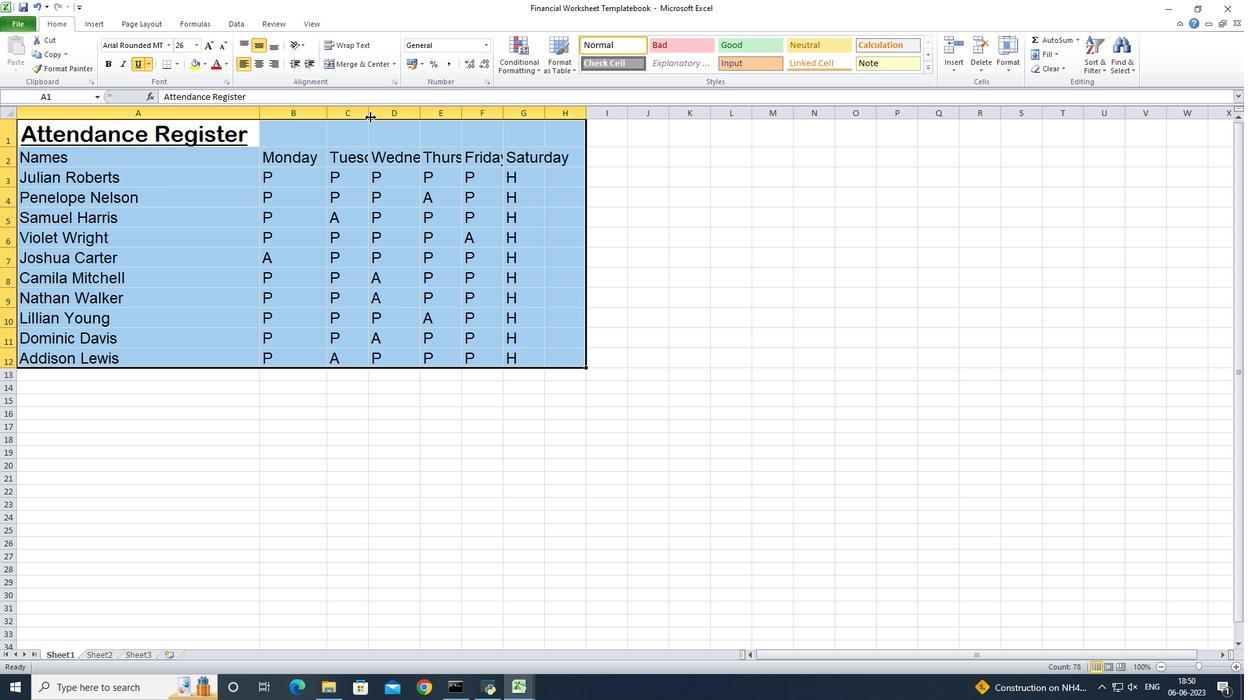 
Action: Mouse pressed left at (370, 116)
Screenshot: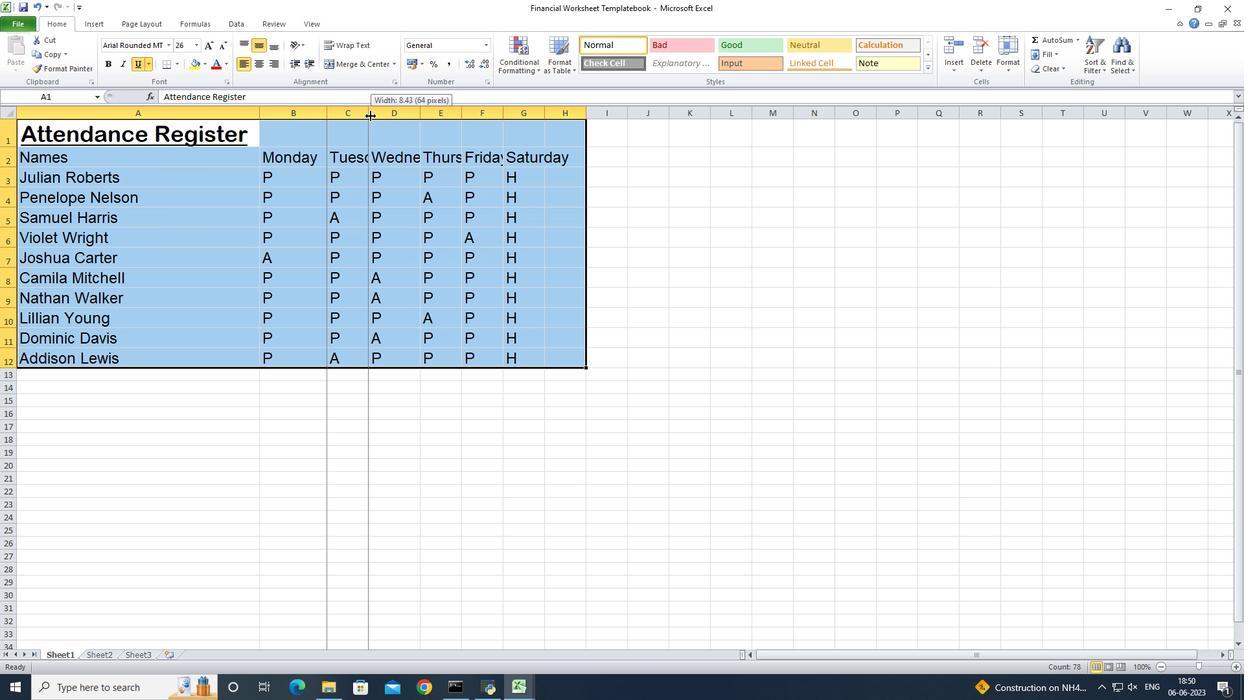 
Action: Mouse moved to (449, 112)
Screenshot: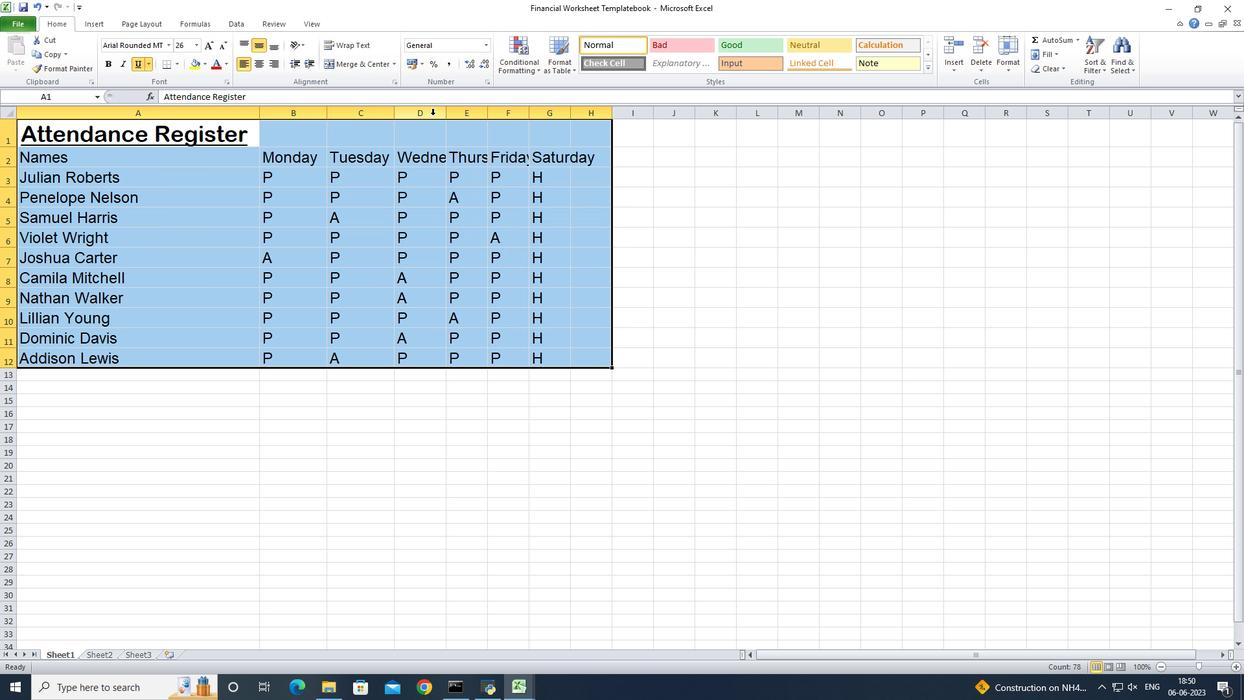 
Action: Mouse pressed left at (449, 112)
Screenshot: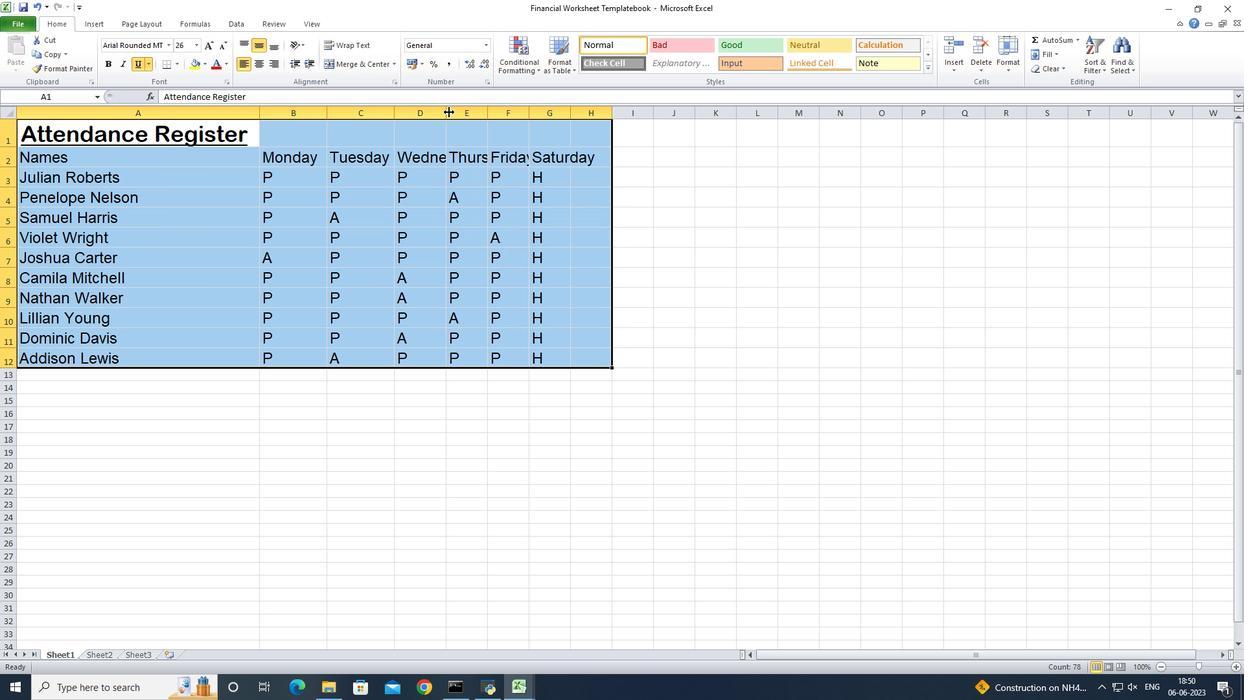 
Action: Mouse pressed left at (449, 112)
Screenshot: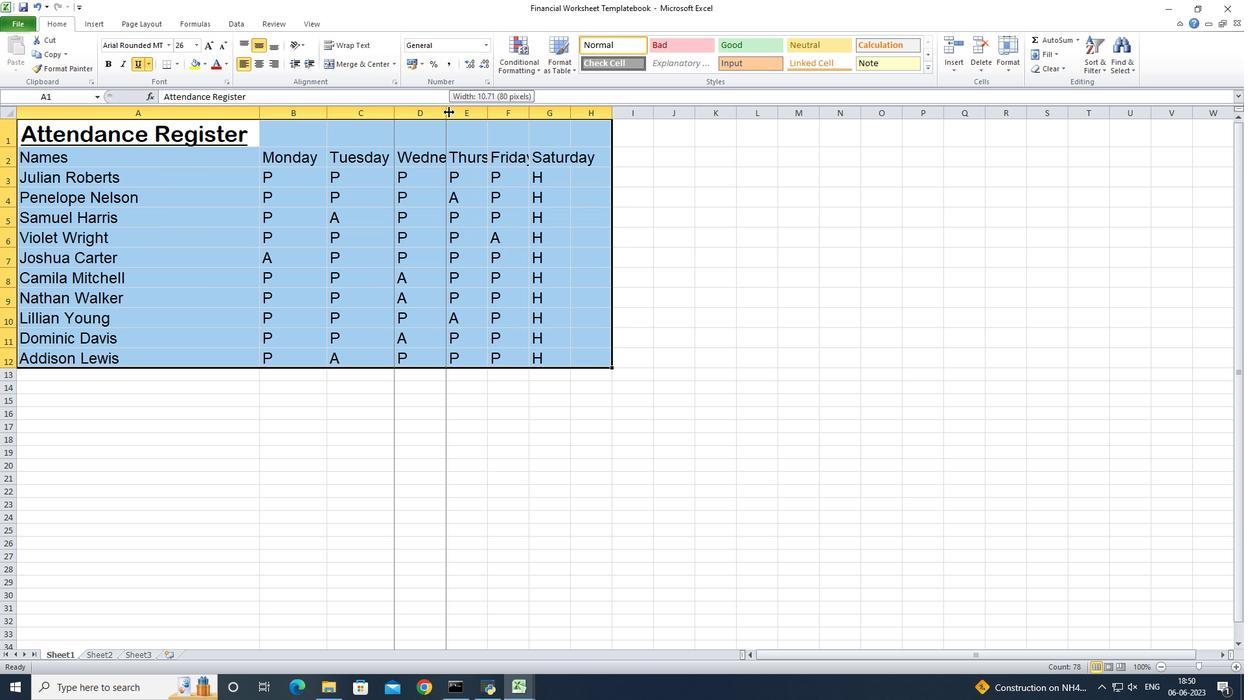 
Action: Mouse moved to (526, 111)
Screenshot: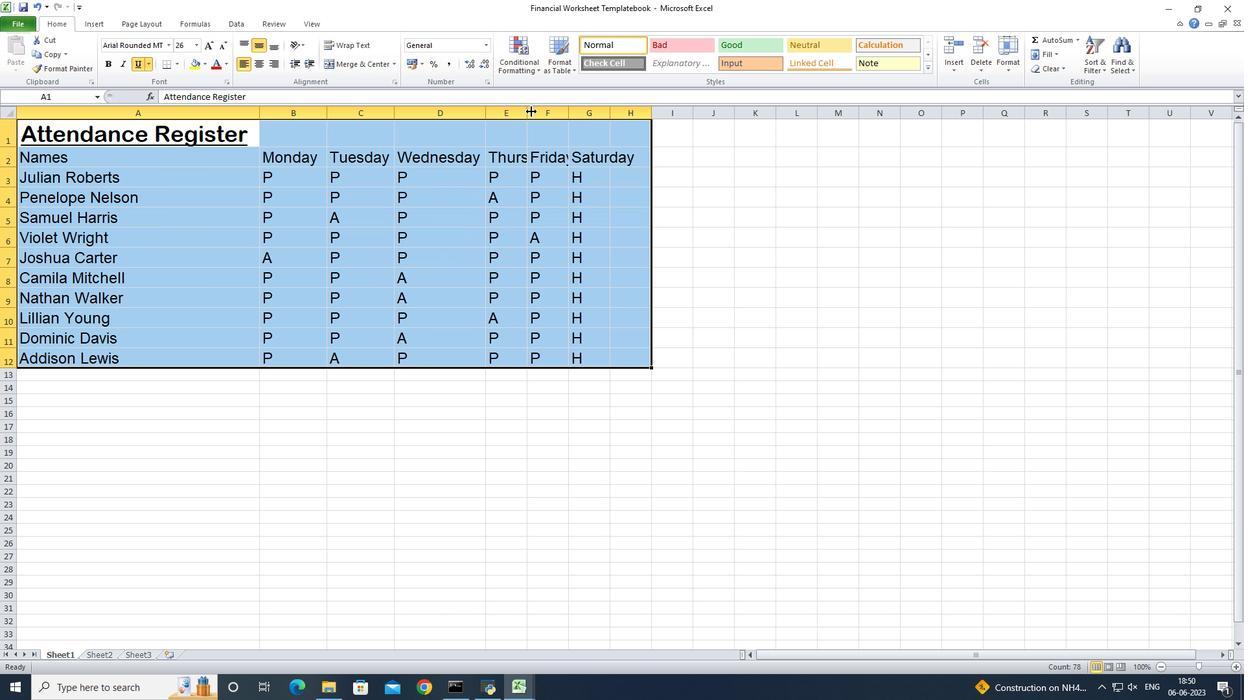 
Action: Mouse pressed left at (526, 111)
Screenshot: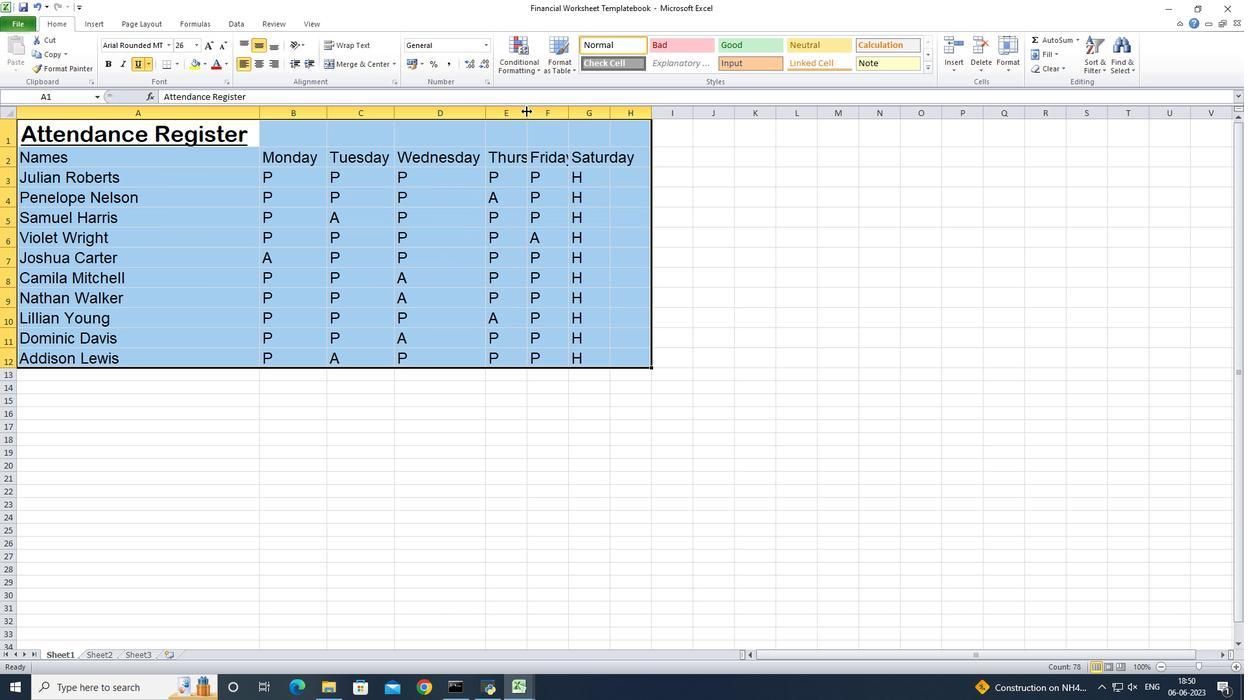 
Action: Mouse pressed left at (526, 111)
Screenshot: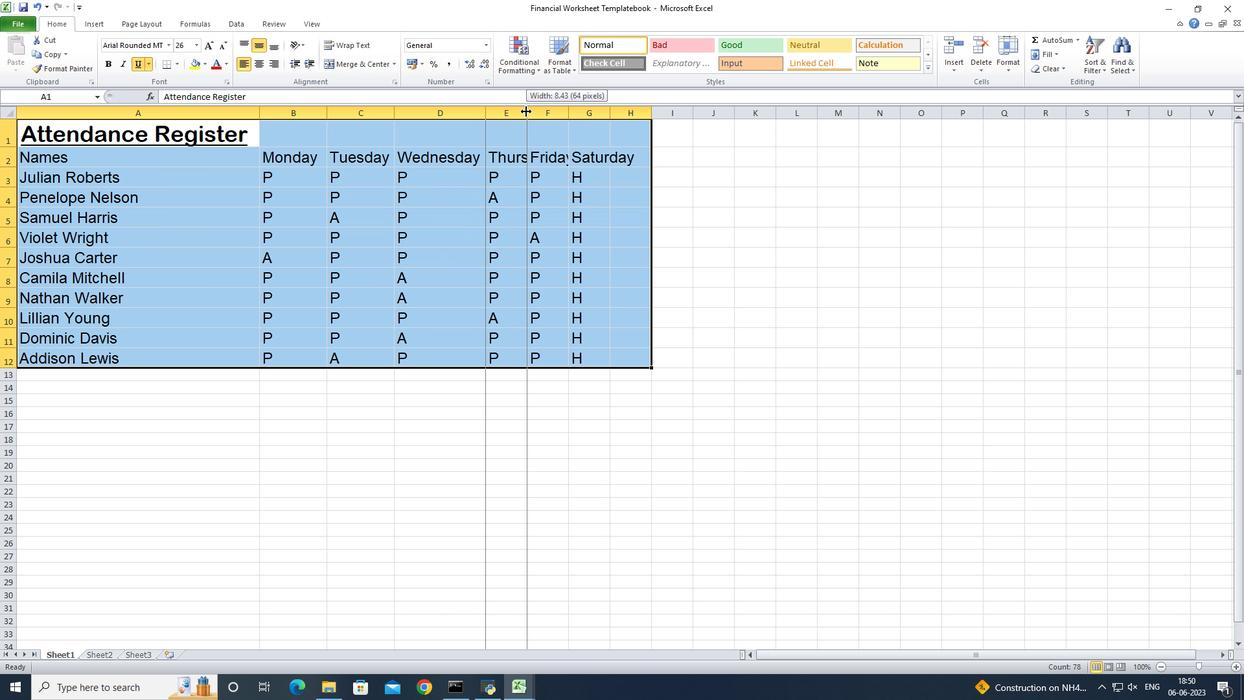 
Action: Mouse moved to (599, 113)
Screenshot: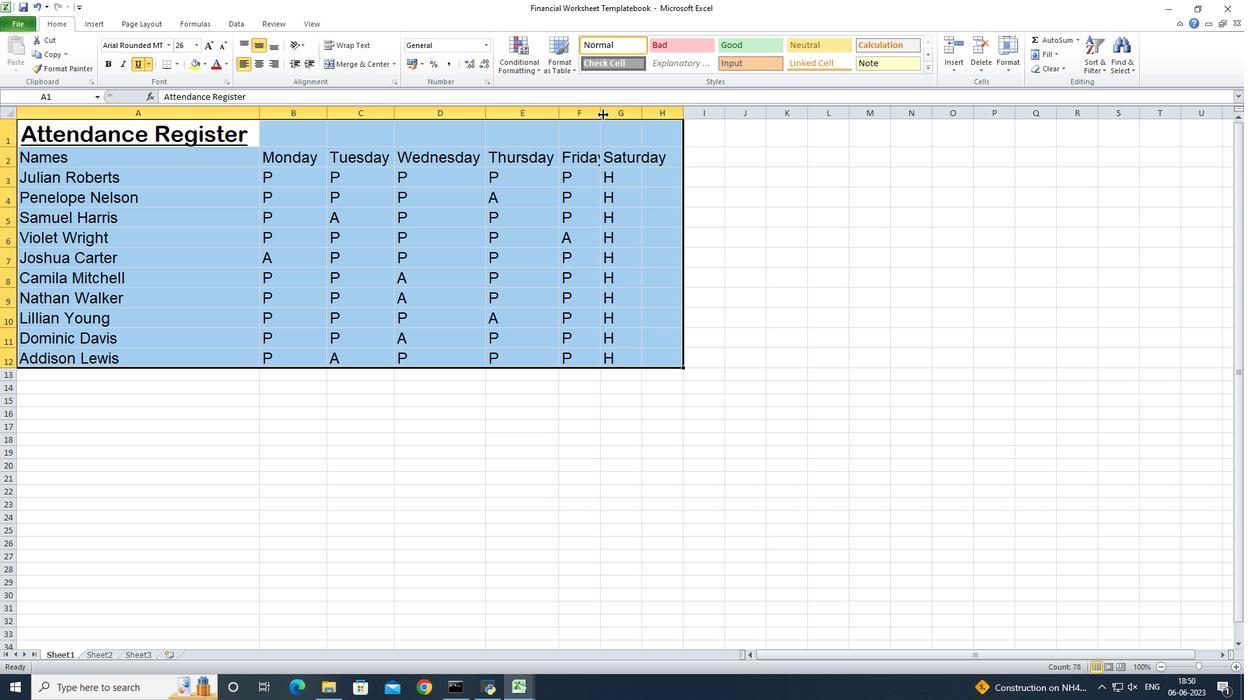 
Action: Mouse pressed left at (599, 113)
Screenshot: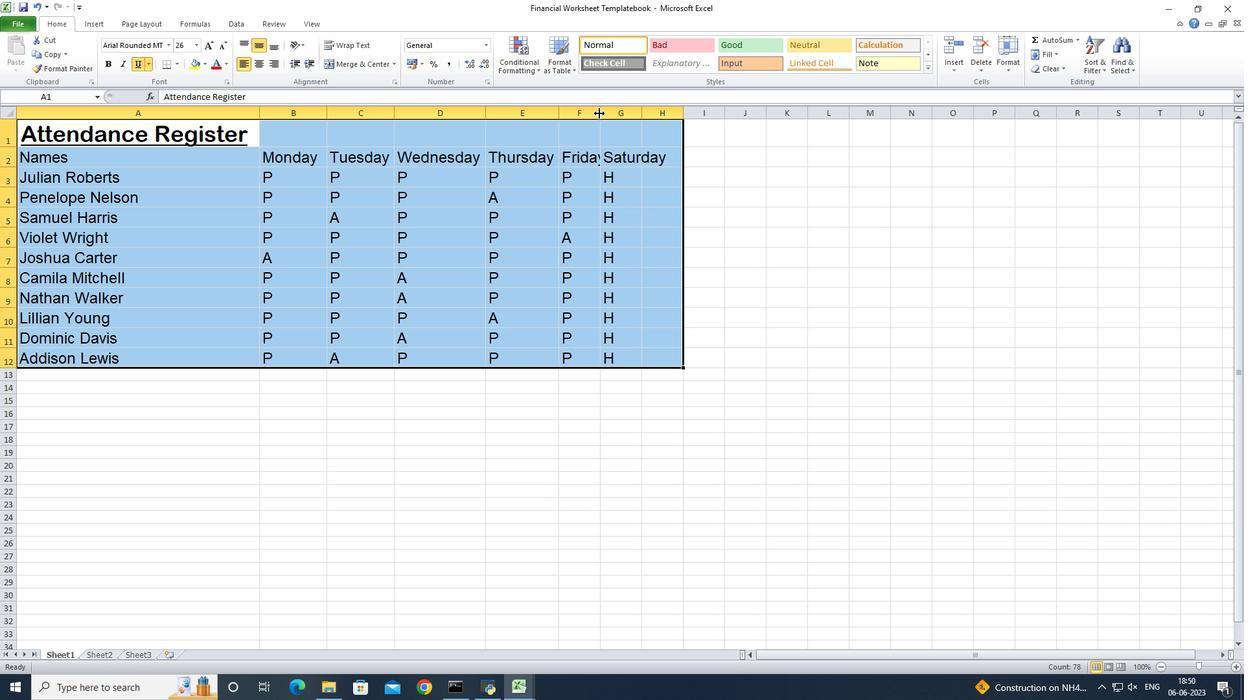 
Action: Mouse pressed left at (599, 113)
Screenshot: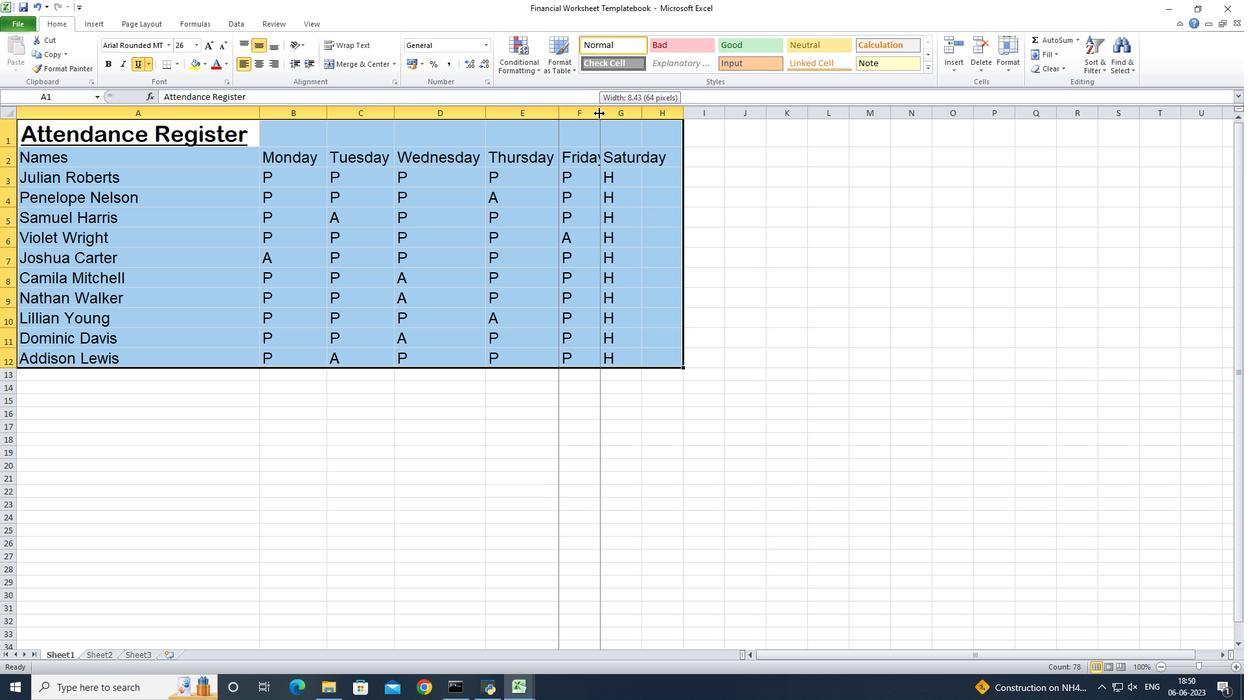 
Action: Mouse moved to (651, 114)
Screenshot: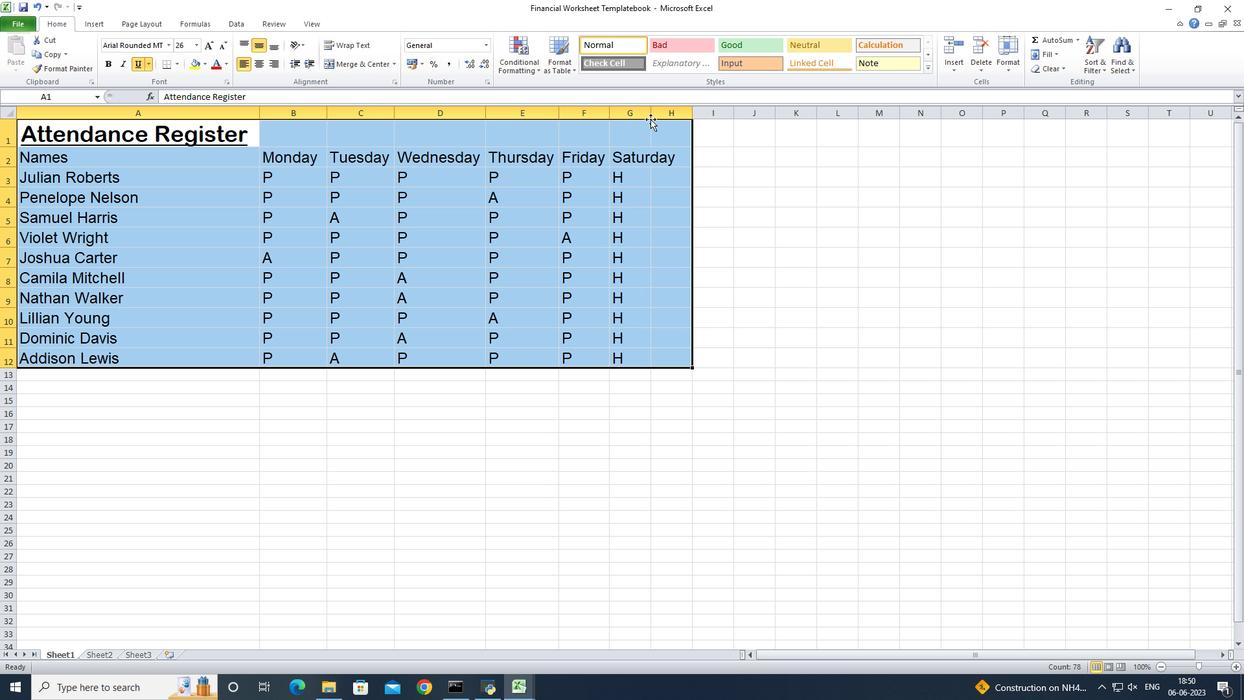 
Action: Mouse pressed left at (651, 114)
Screenshot: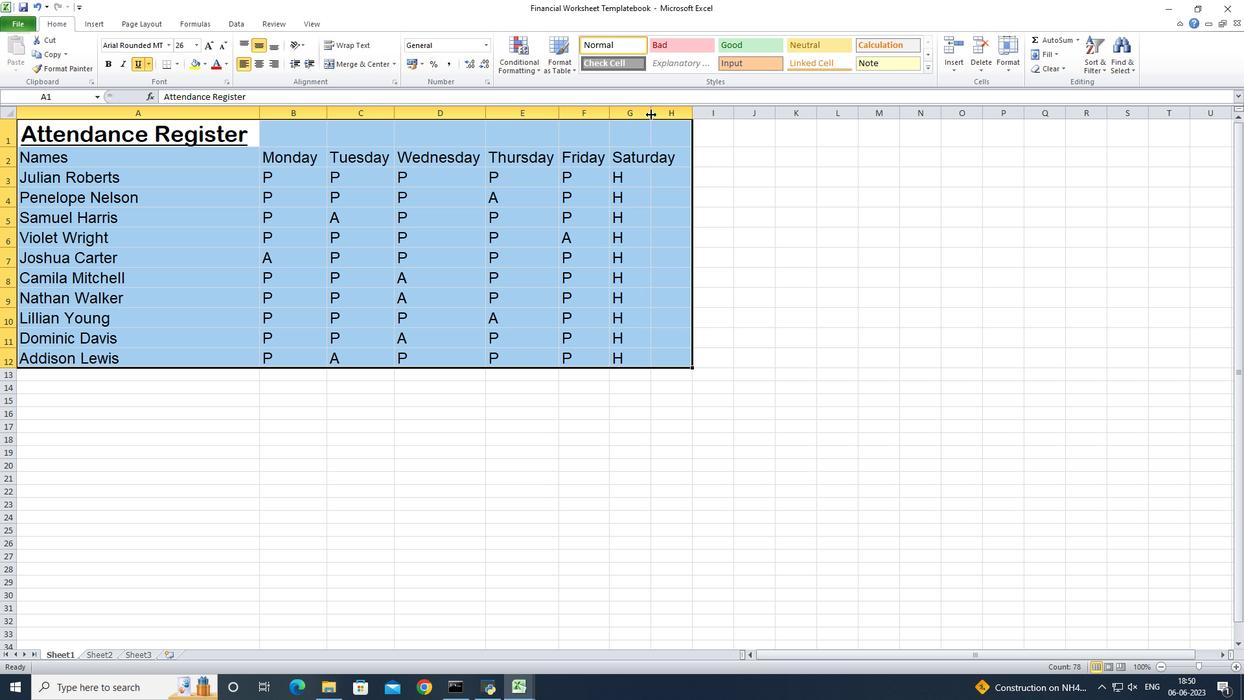 
Action: Mouse pressed left at (651, 114)
Screenshot: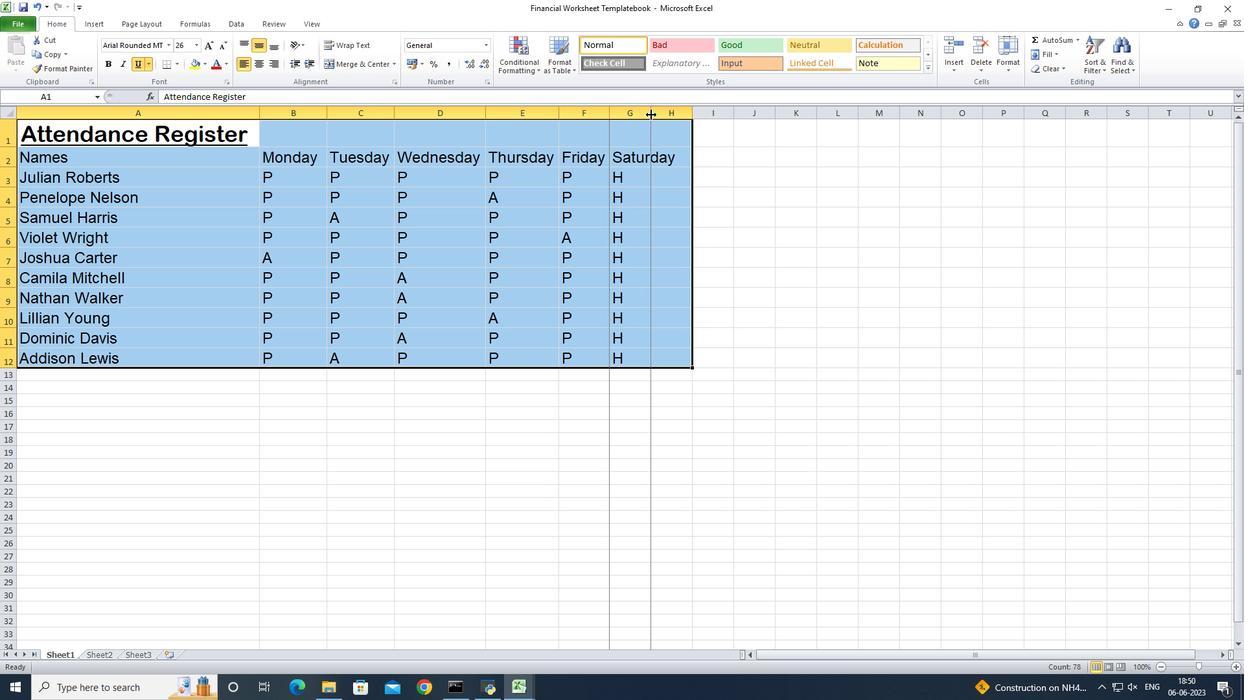 
Action: Mouse moved to (230, 394)
Screenshot: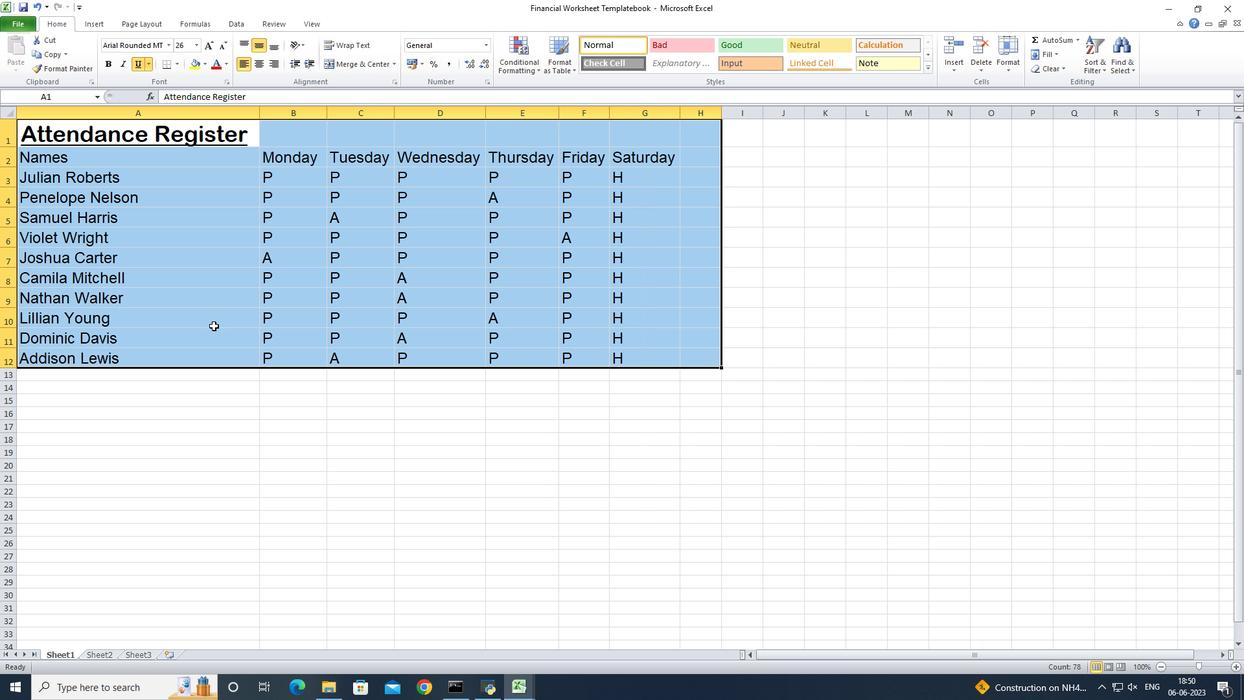 
Action: Mouse pressed left at (230, 394)
Screenshot: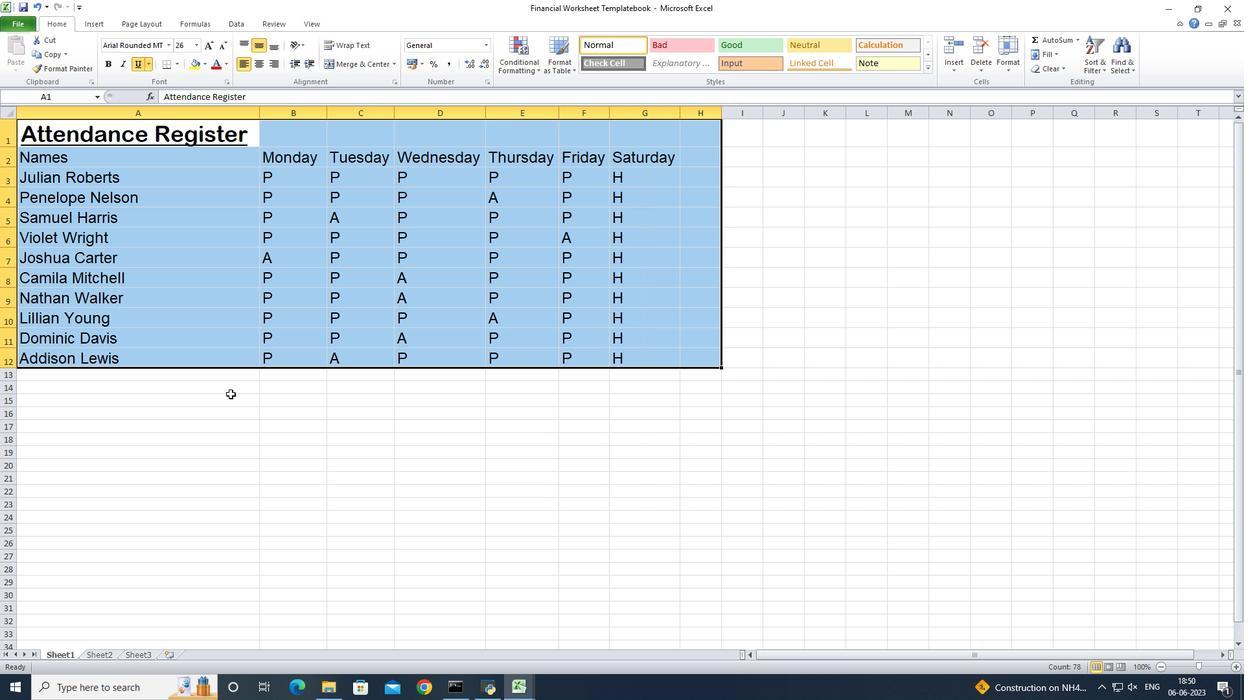 
Action: Mouse moved to (213, 267)
Screenshot: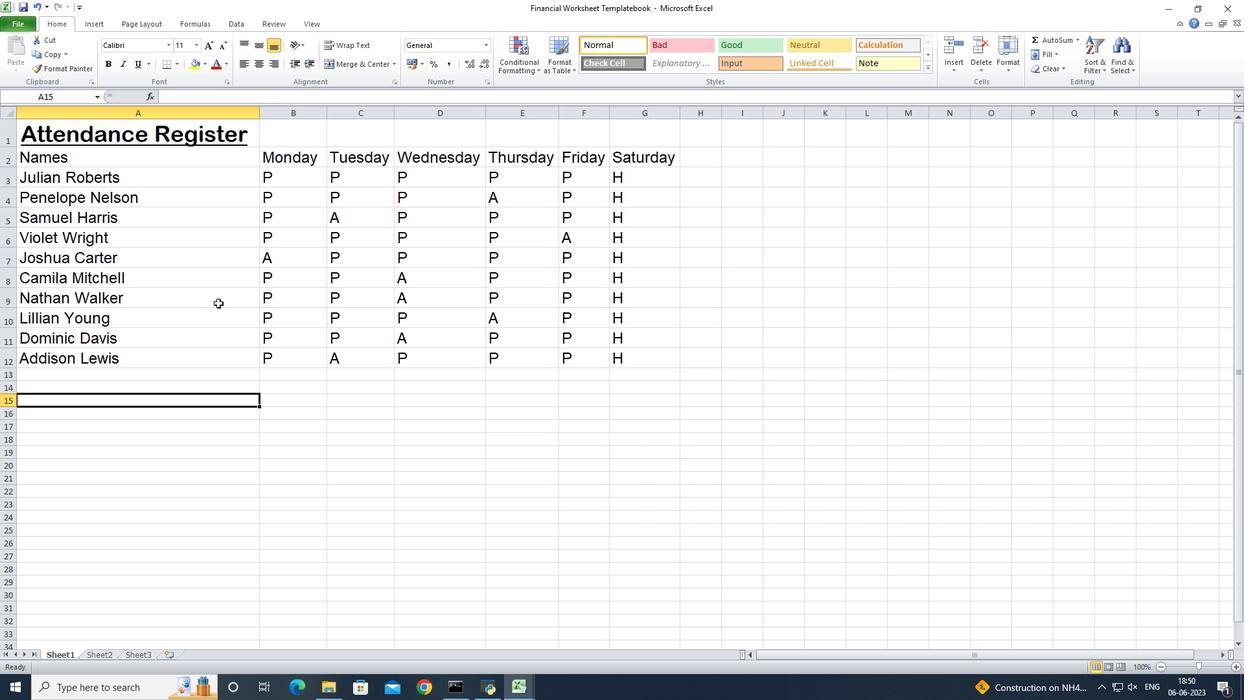 
Action: Mouse pressed left at (213, 267)
Screenshot: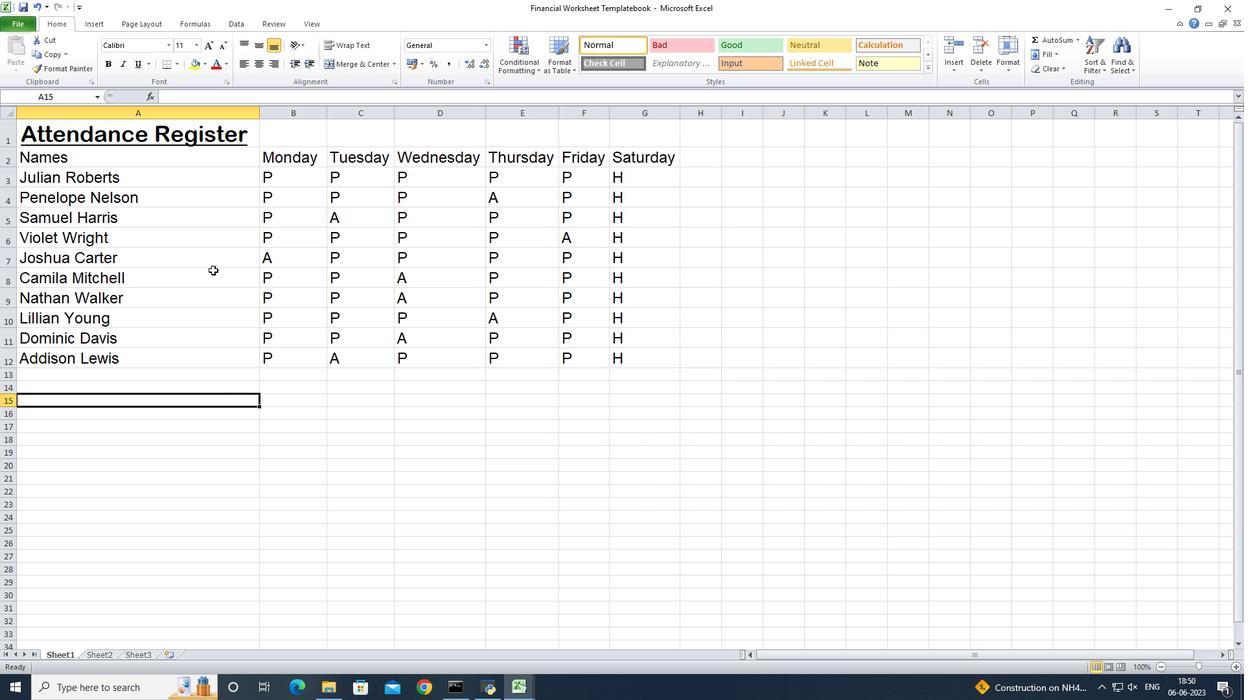 
Action: Key pressed ctrl+S
Screenshot: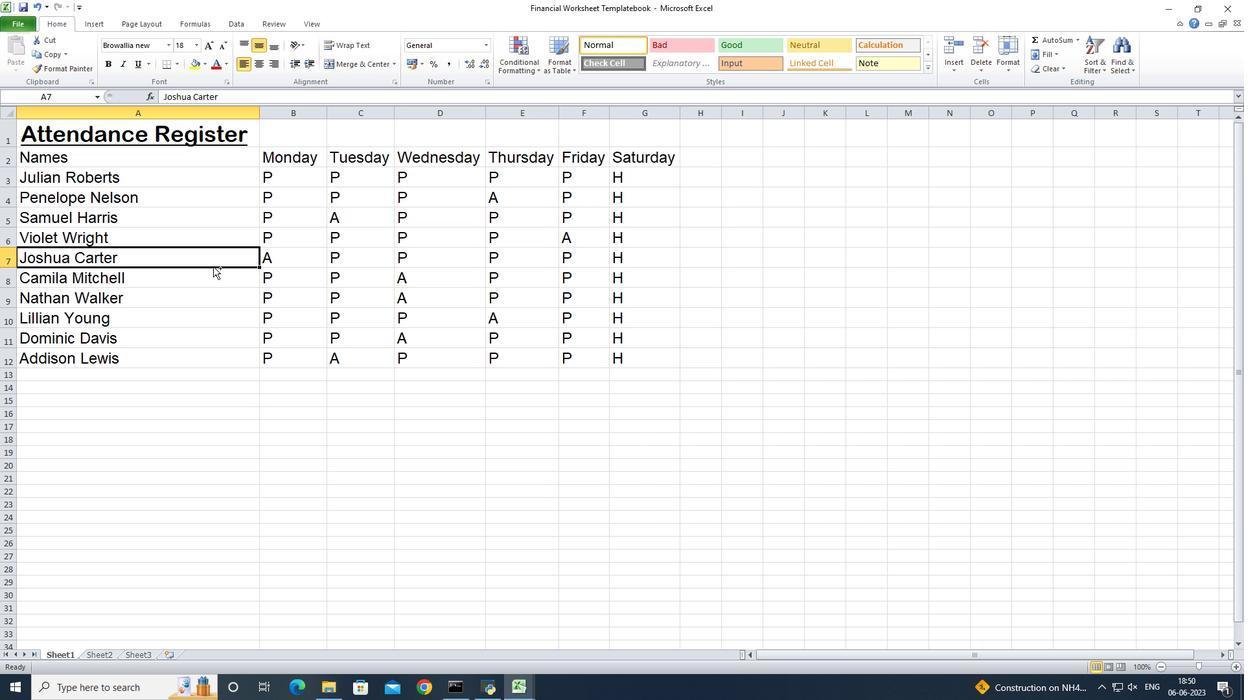 
